 Task: Open Card Data Privacy Review in Board Employee Satisfaction and Retention Programs to Workspace Accelerator Programs and add a team member Softage.1@softage.net, a label Green, a checklist Data Analytics, an attachment from your computer, a color Green and finally, add a card description 'Plan and execute company team-building activity at a bowling alley' and a comment 'This task requires us to be detail-oriented and meticulous, ensuring that we do not miss any important information or details.'. Add a start date 'Jan 04, 2024' with a due date 'Jan 11, 2024'
Action: Mouse moved to (632, 181)
Screenshot: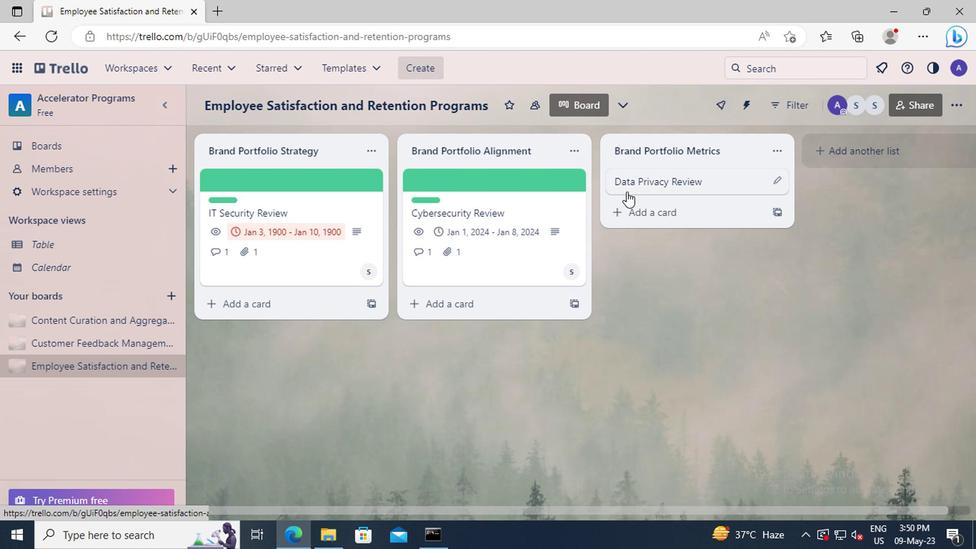 
Action: Mouse pressed left at (632, 181)
Screenshot: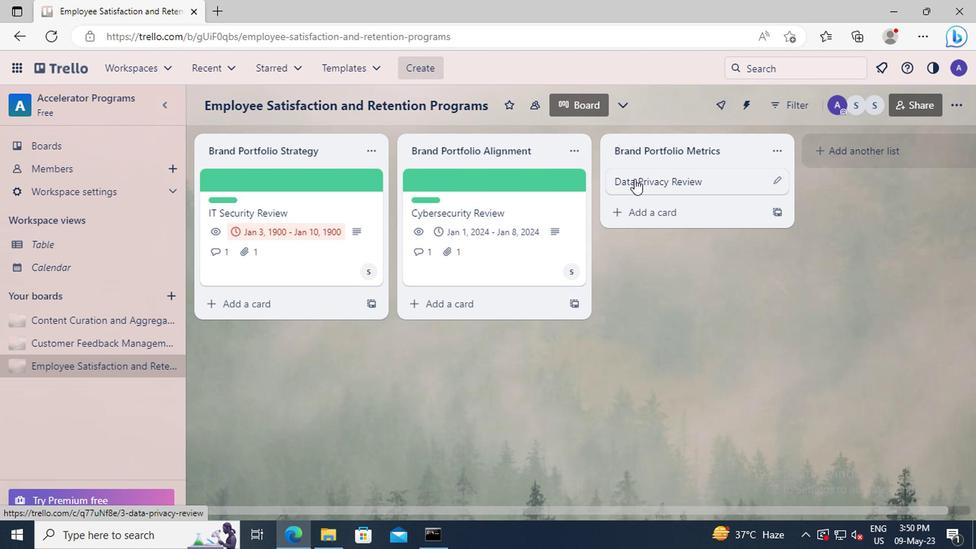 
Action: Mouse moved to (654, 234)
Screenshot: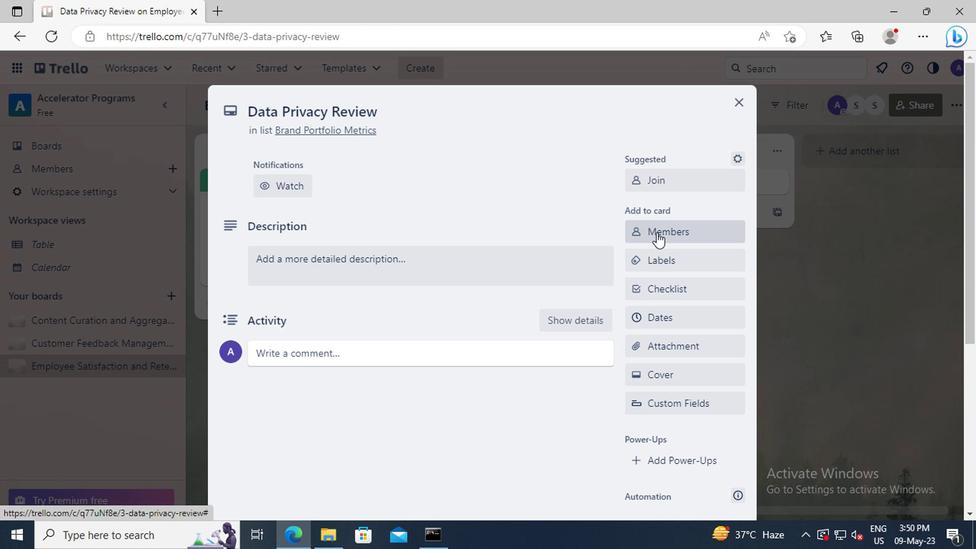 
Action: Mouse pressed left at (654, 234)
Screenshot: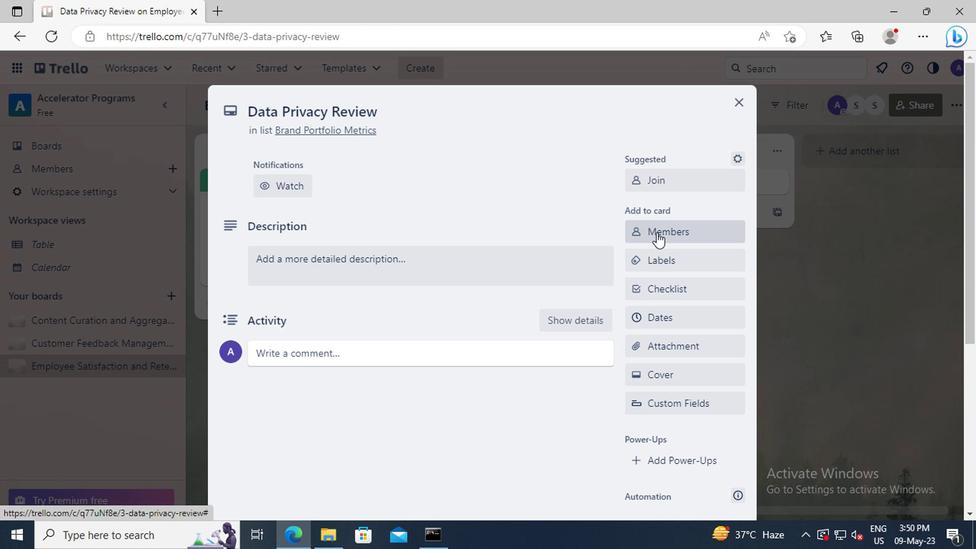 
Action: Key pressed <Key.shift><Key.shift><Key.shift><Key.shift><Key.shift>
Screenshot: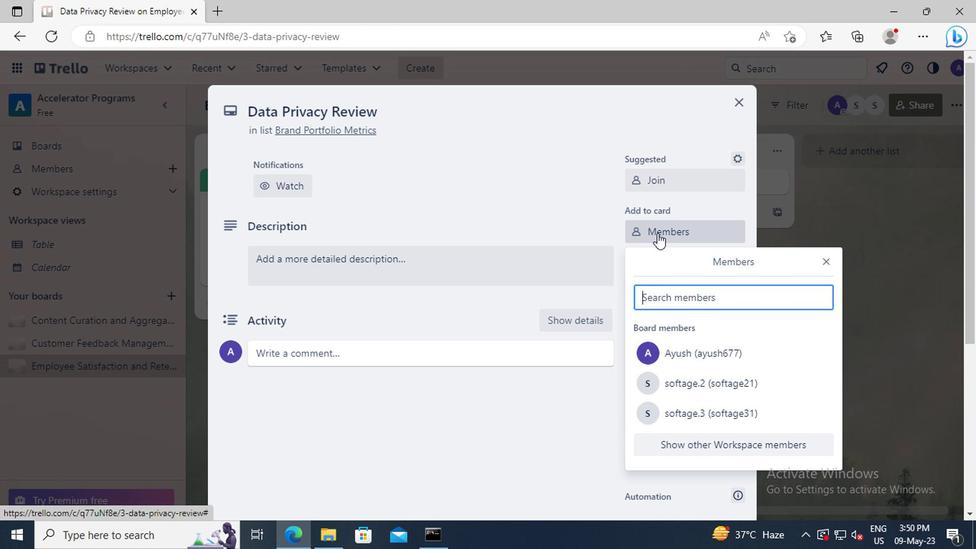 
Action: Mouse moved to (657, 237)
Screenshot: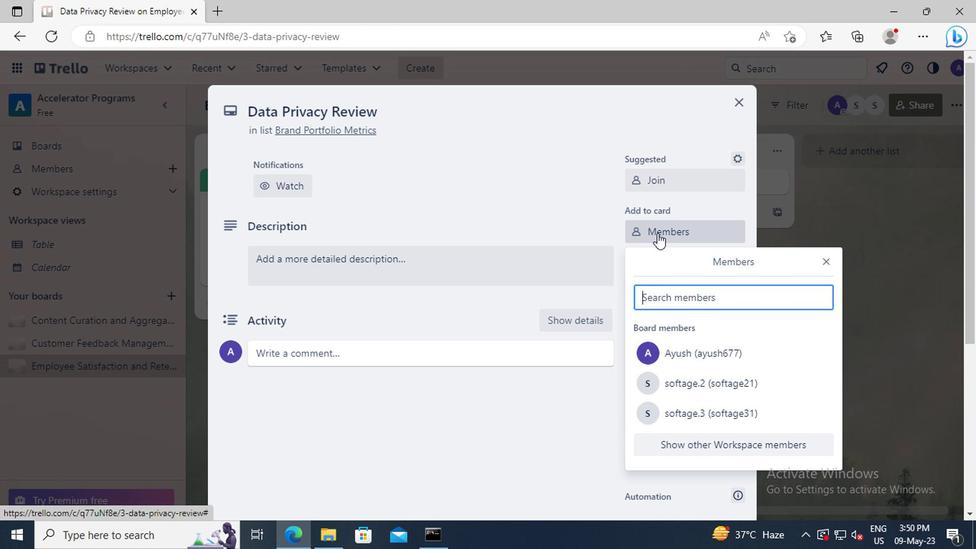 
Action: Key pressed <Key.shift>
Screenshot: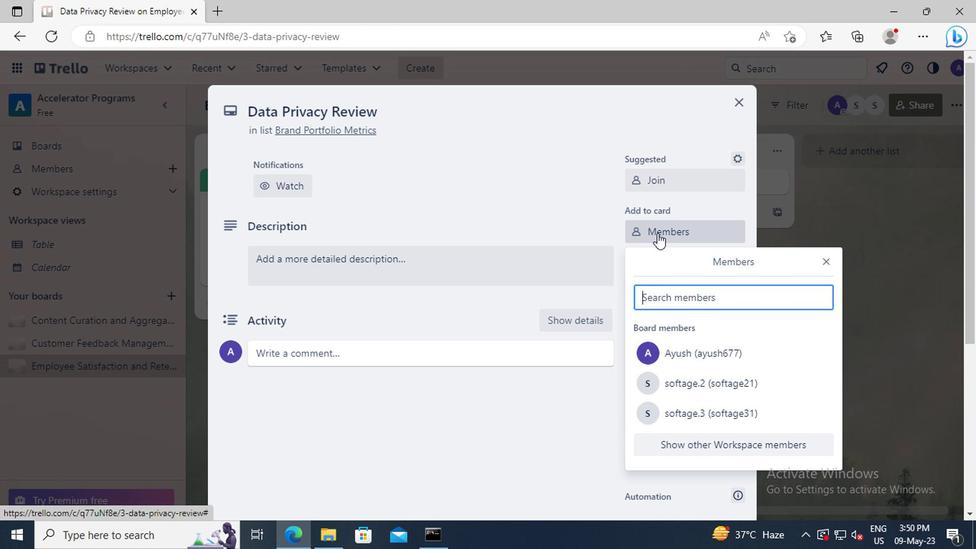 
Action: Mouse moved to (664, 243)
Screenshot: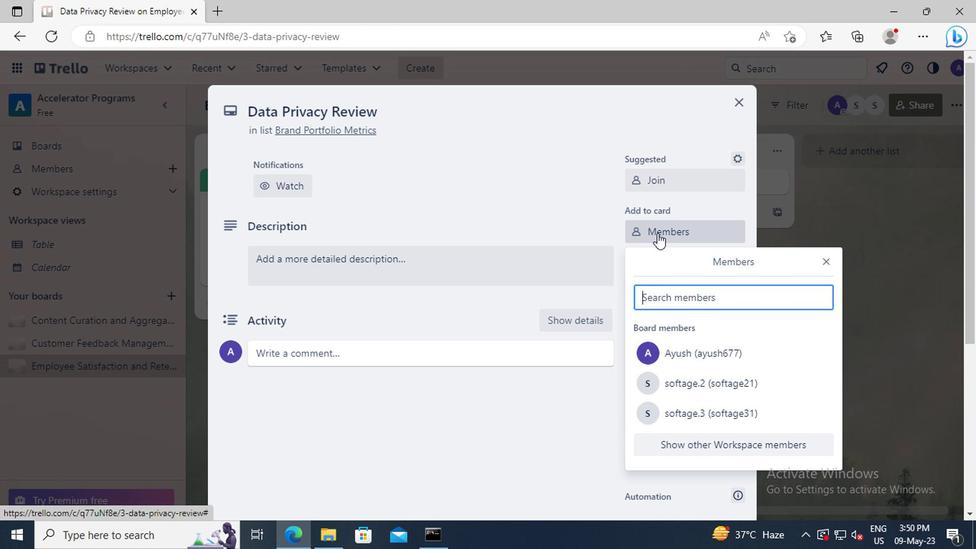 
Action: Key pressed <Key.shift>
Screenshot: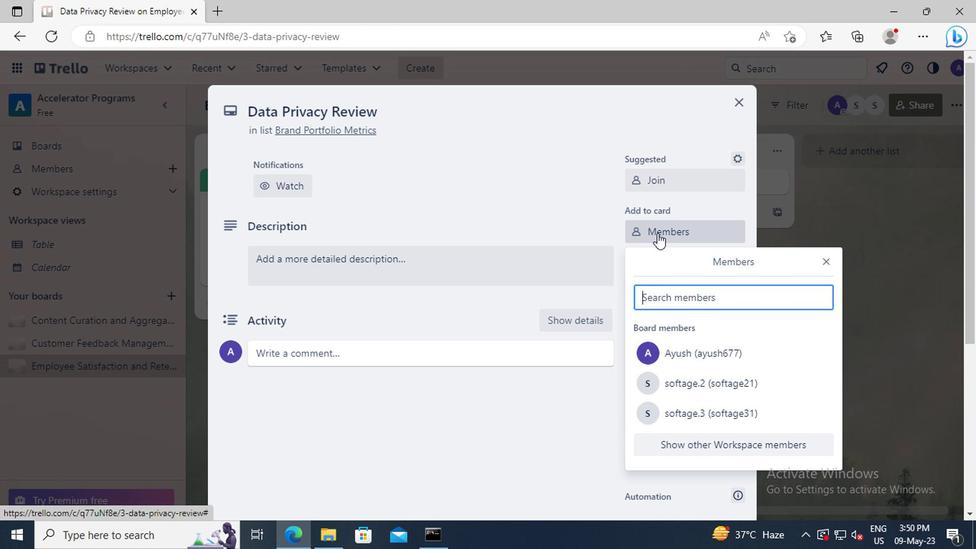 
Action: Mouse moved to (671, 260)
Screenshot: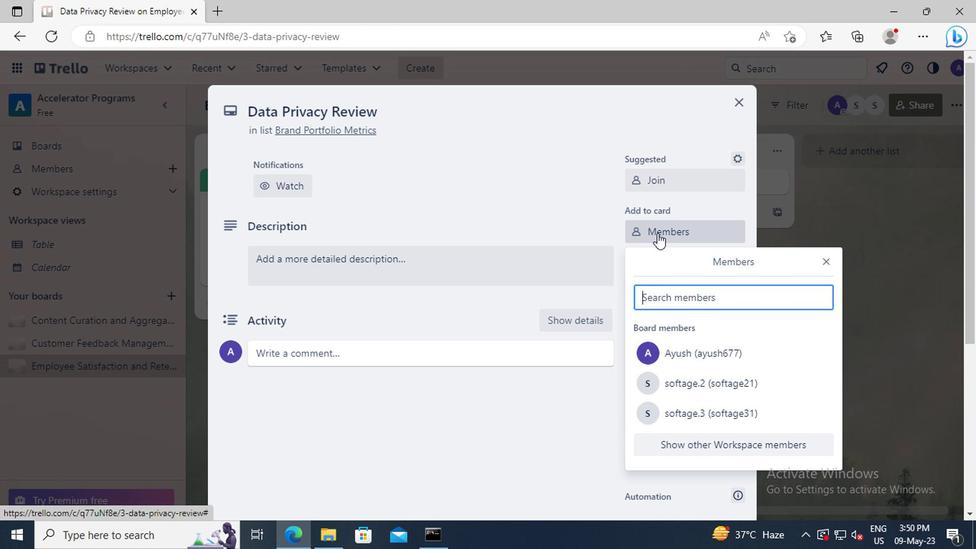 
Action: Key pressed <Key.shift>
Screenshot: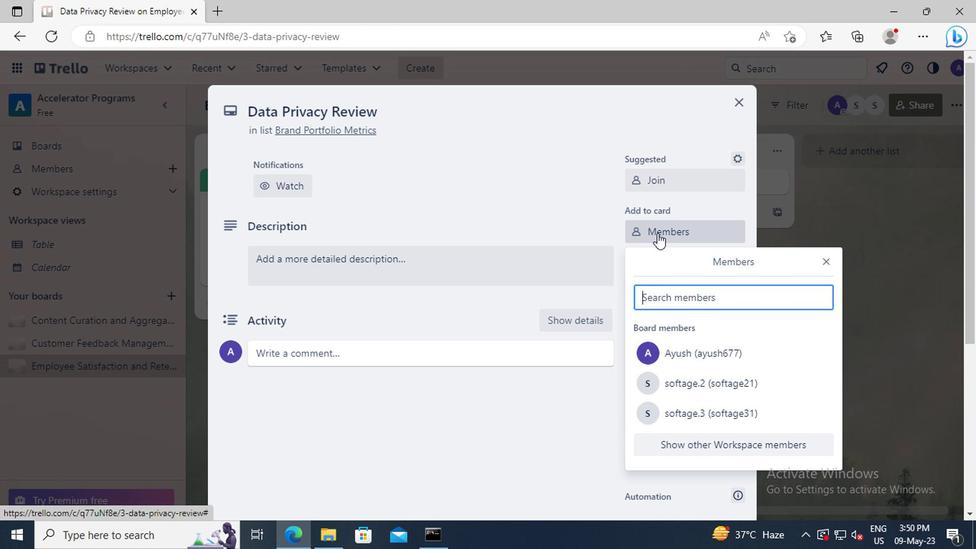 
Action: Mouse moved to (673, 269)
Screenshot: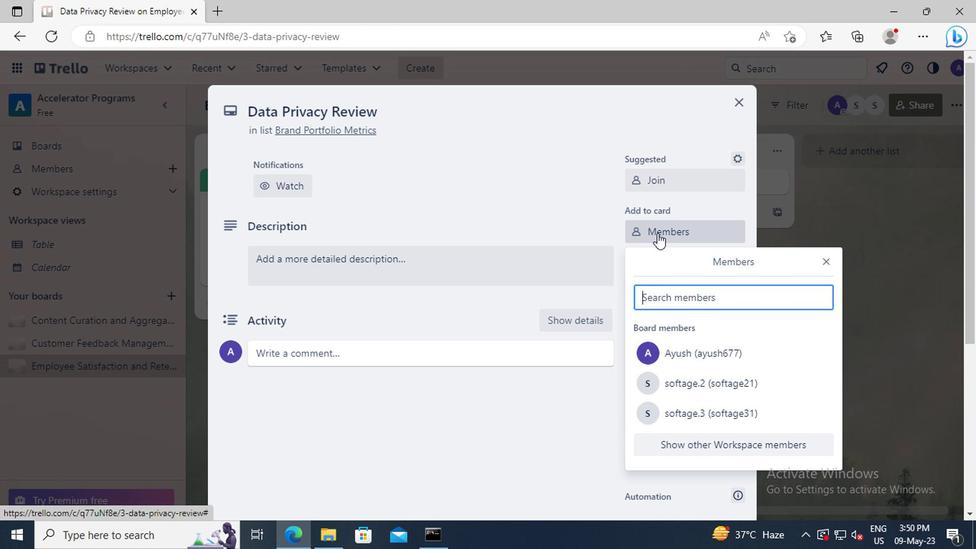 
Action: Key pressed <Key.shift>
Screenshot: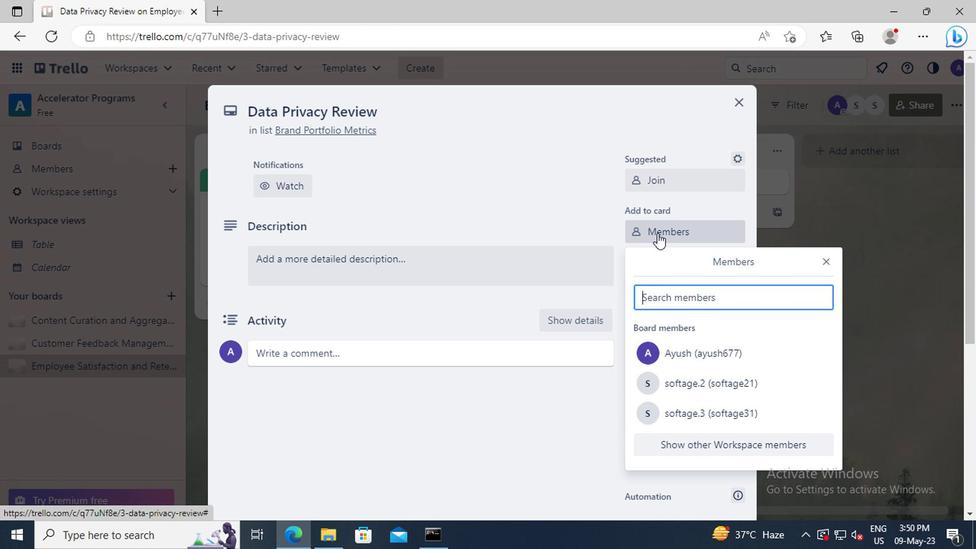 
Action: Mouse moved to (673, 278)
Screenshot: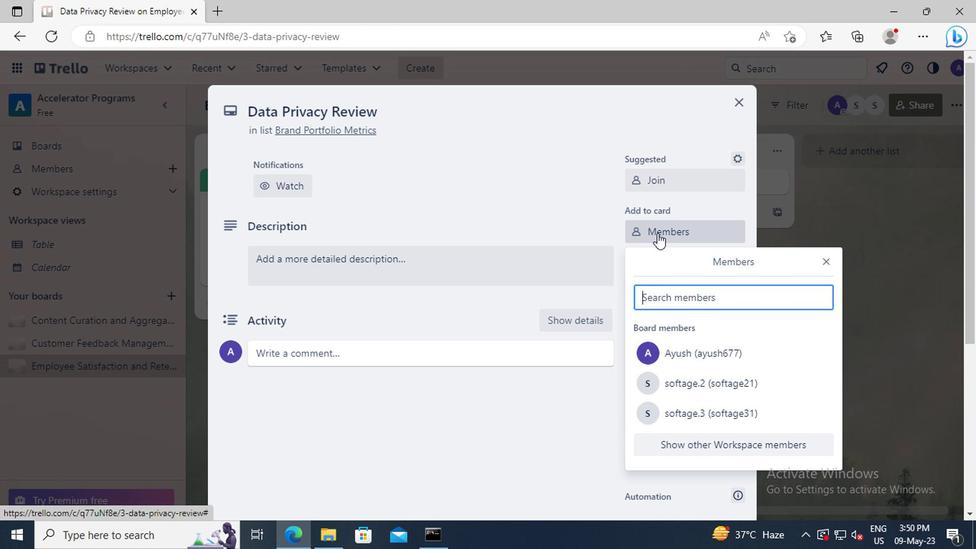 
Action: Key pressed <Key.shift>
Screenshot: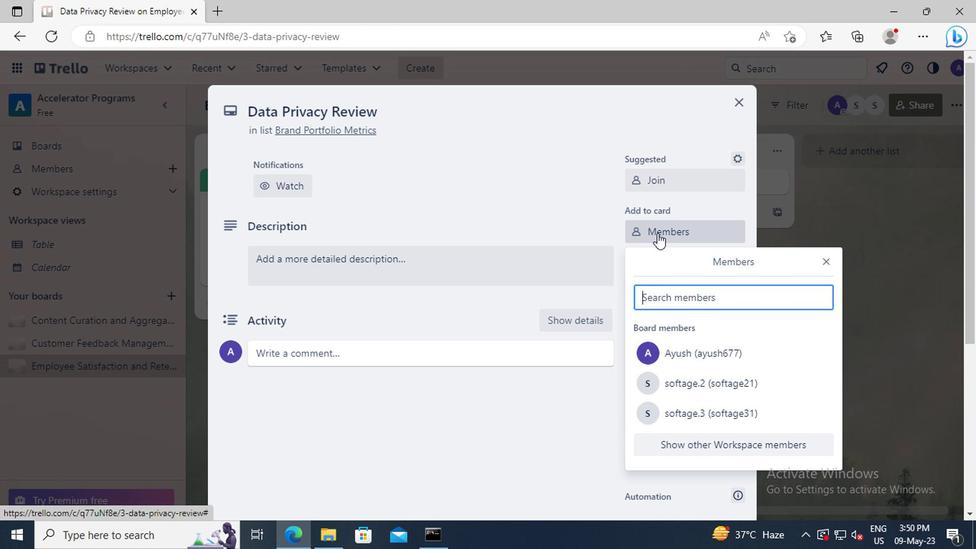 
Action: Mouse moved to (673, 286)
Screenshot: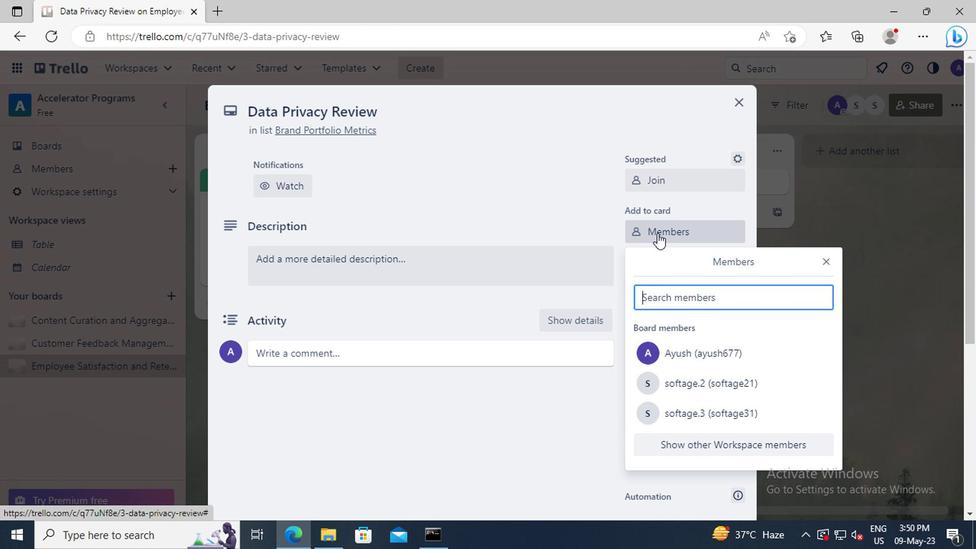 
Action: Key pressed <Key.shift>
Screenshot: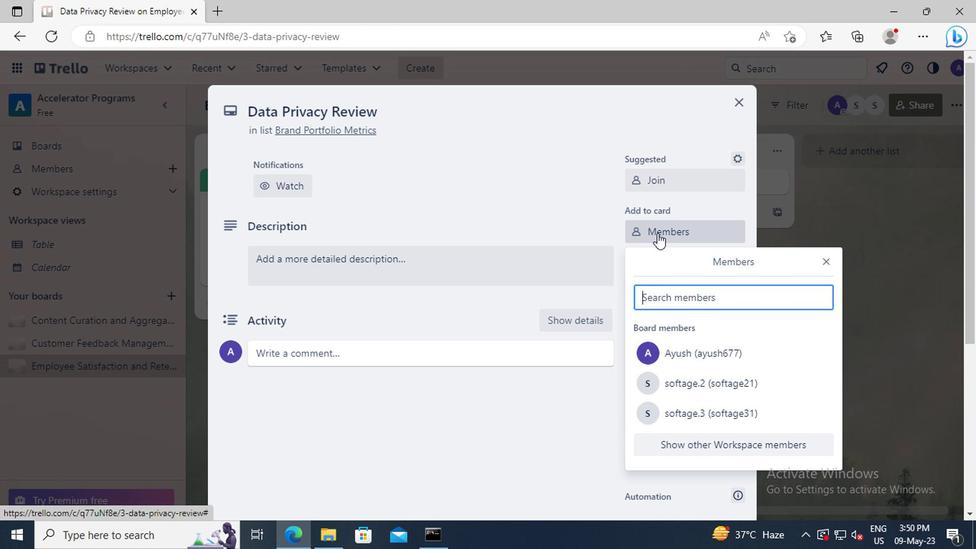 
Action: Mouse moved to (671, 299)
Screenshot: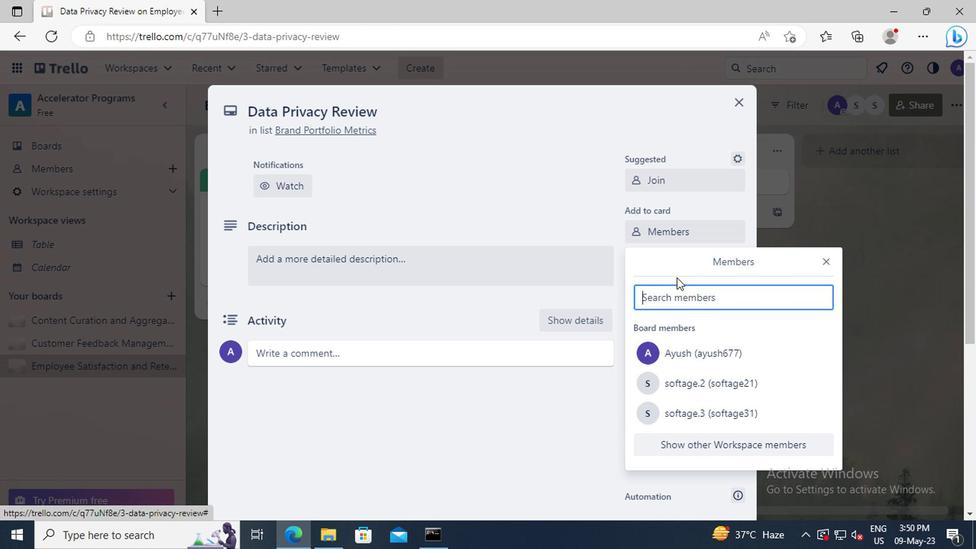 
Action: Mouse pressed left at (671, 299)
Screenshot: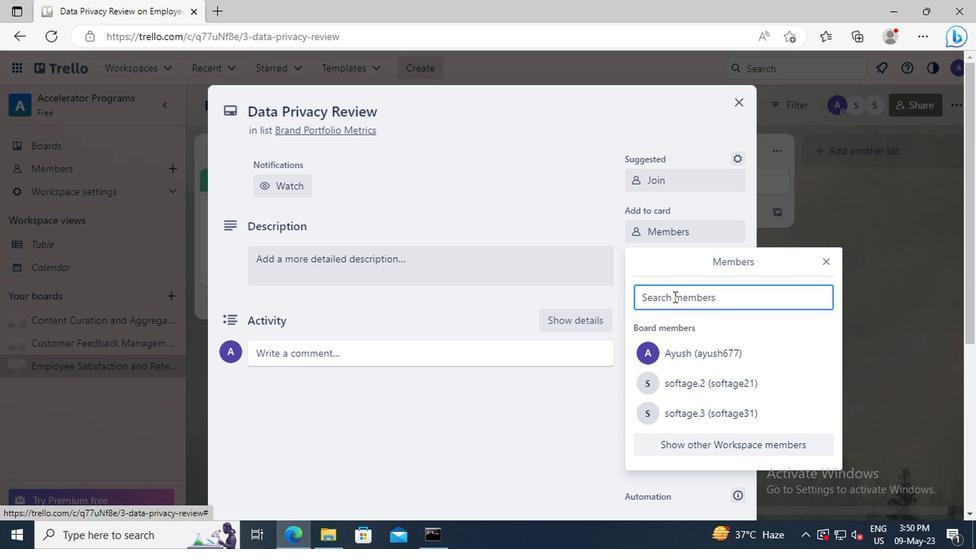 
Action: Mouse moved to (671, 301)
Screenshot: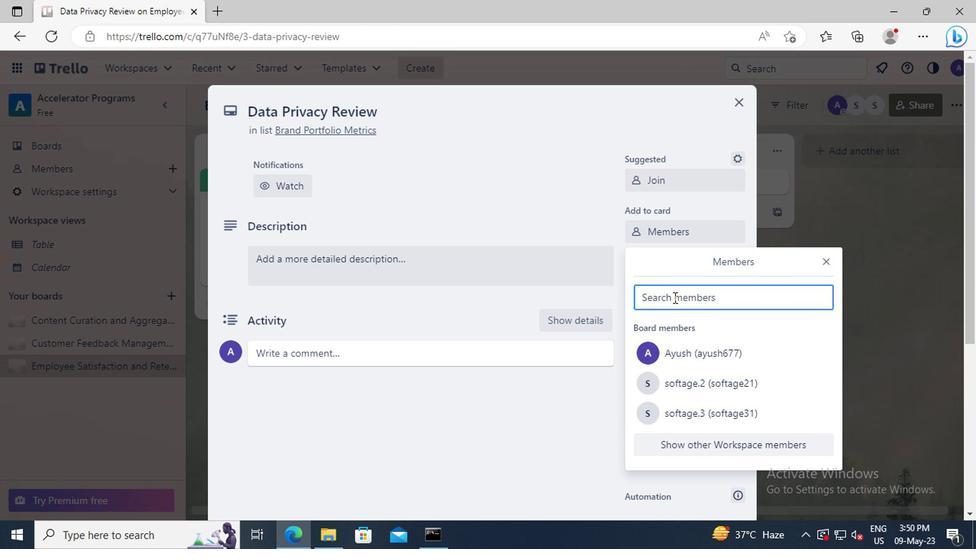 
Action: Key pressed <Key.shift>SOFTAGE.1
Screenshot: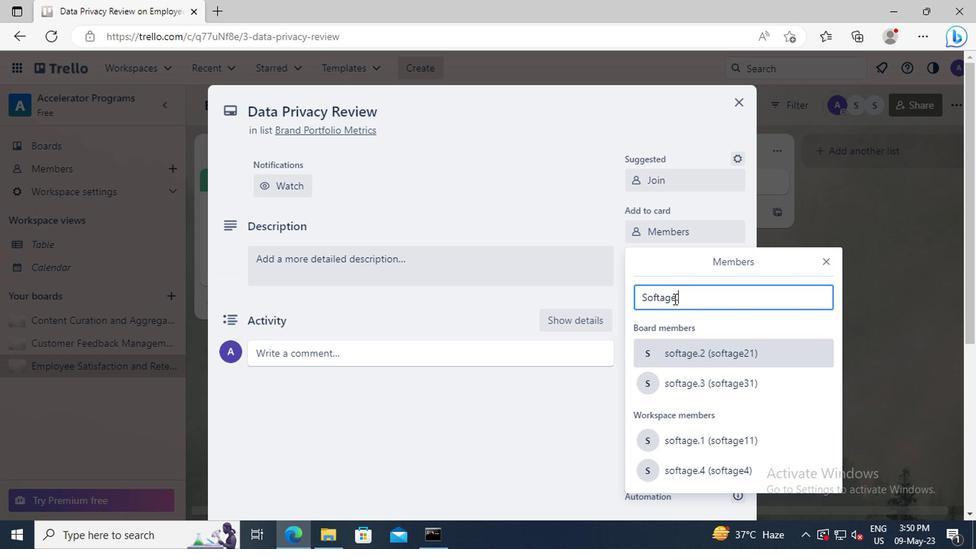 
Action: Mouse moved to (691, 434)
Screenshot: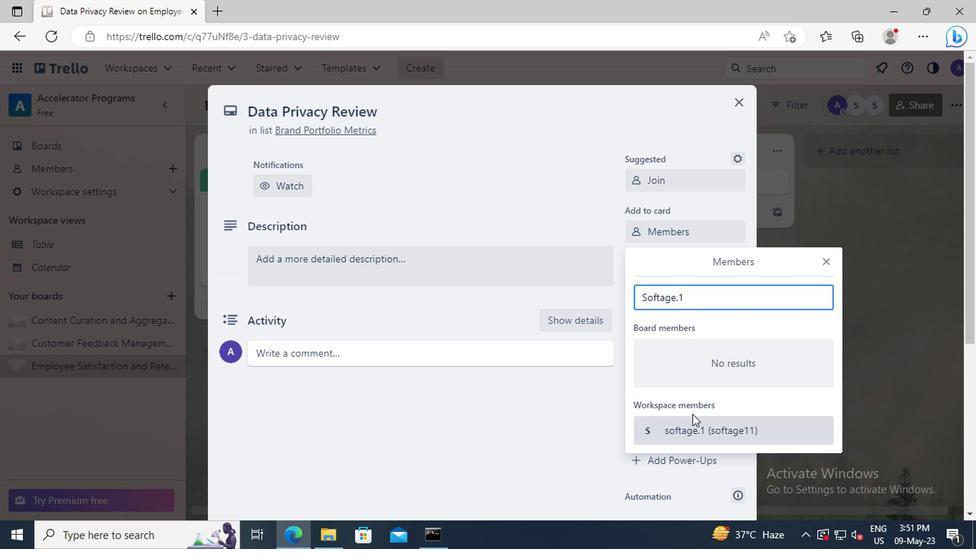 
Action: Mouse pressed left at (691, 434)
Screenshot: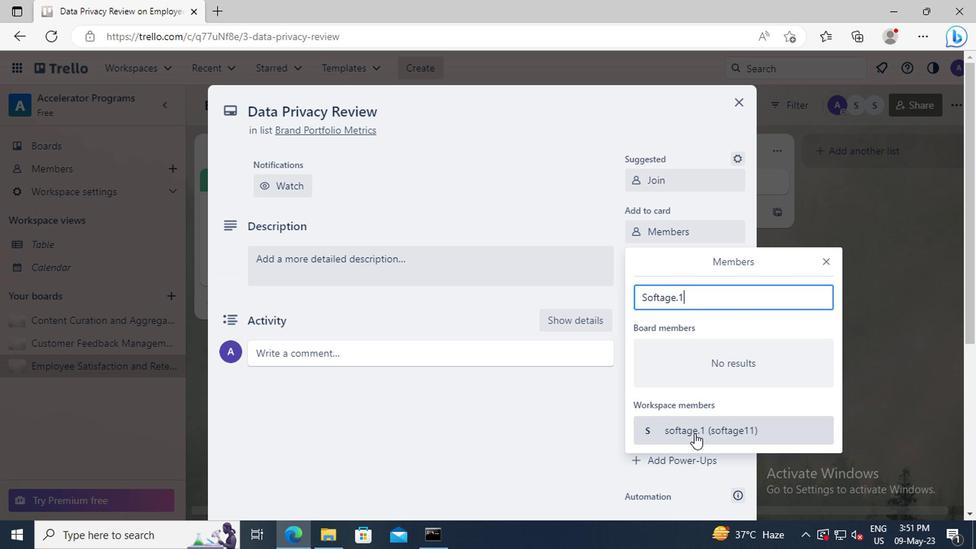 
Action: Mouse moved to (825, 264)
Screenshot: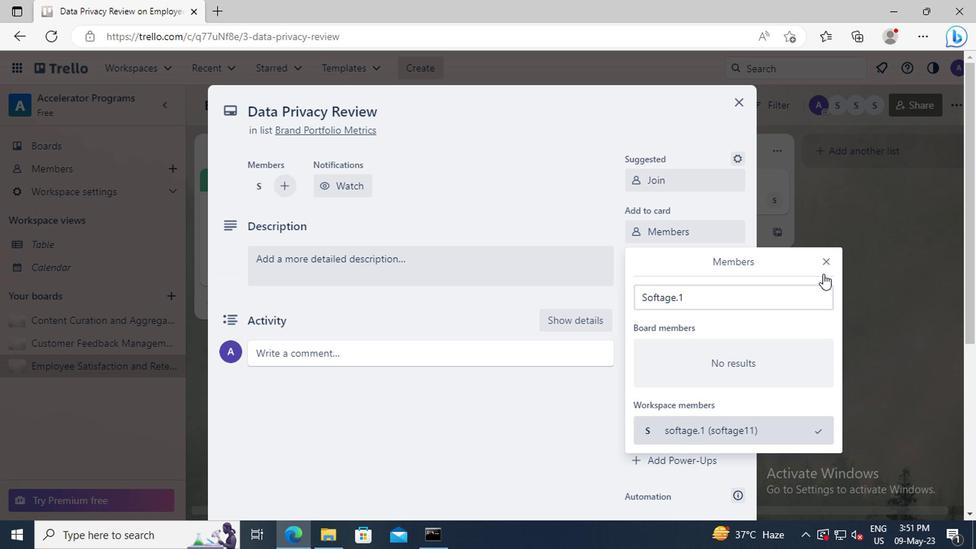 
Action: Mouse pressed left at (825, 264)
Screenshot: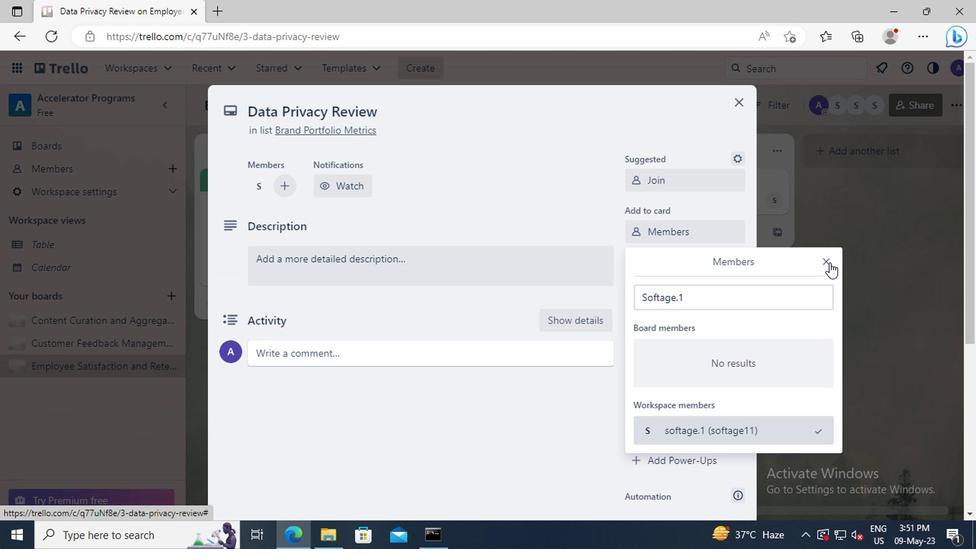 
Action: Mouse moved to (712, 252)
Screenshot: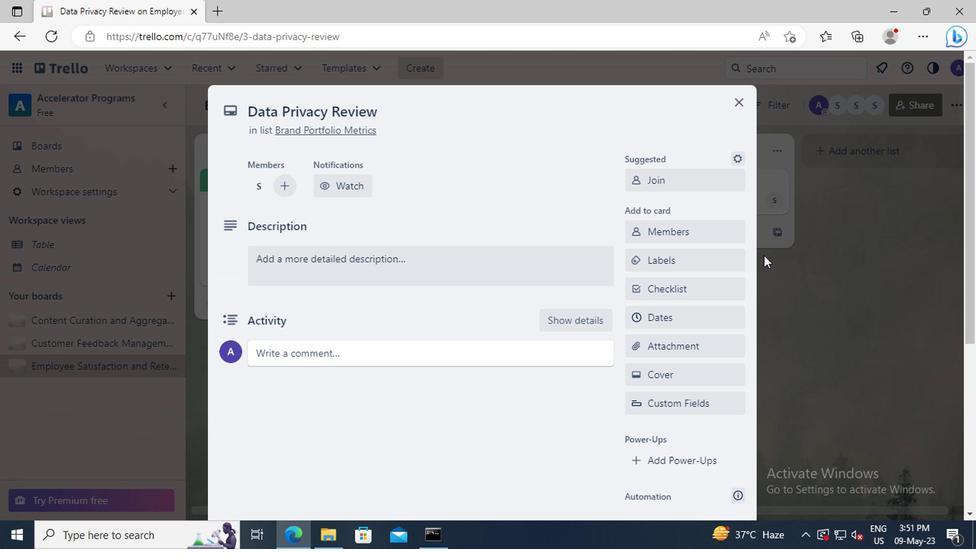 
Action: Mouse pressed left at (712, 252)
Screenshot: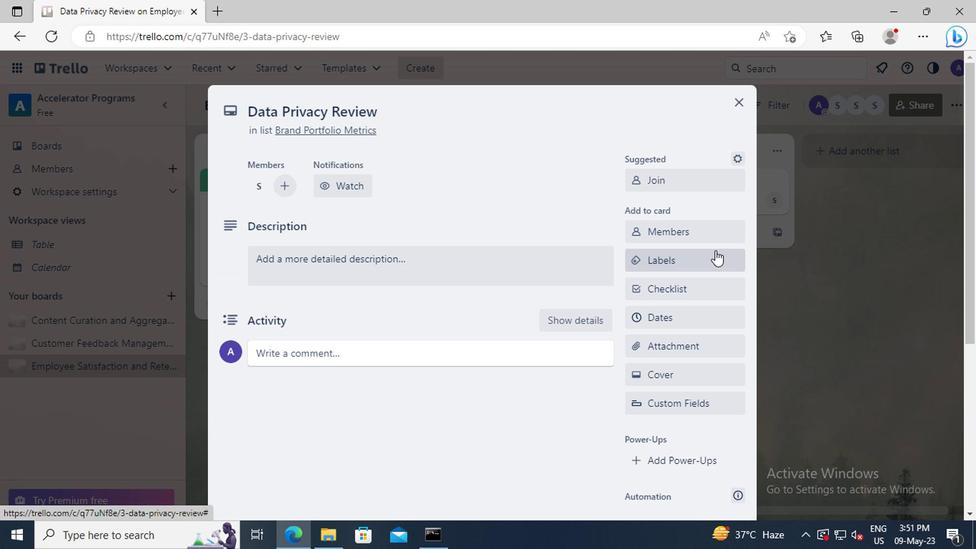 
Action: Mouse moved to (721, 354)
Screenshot: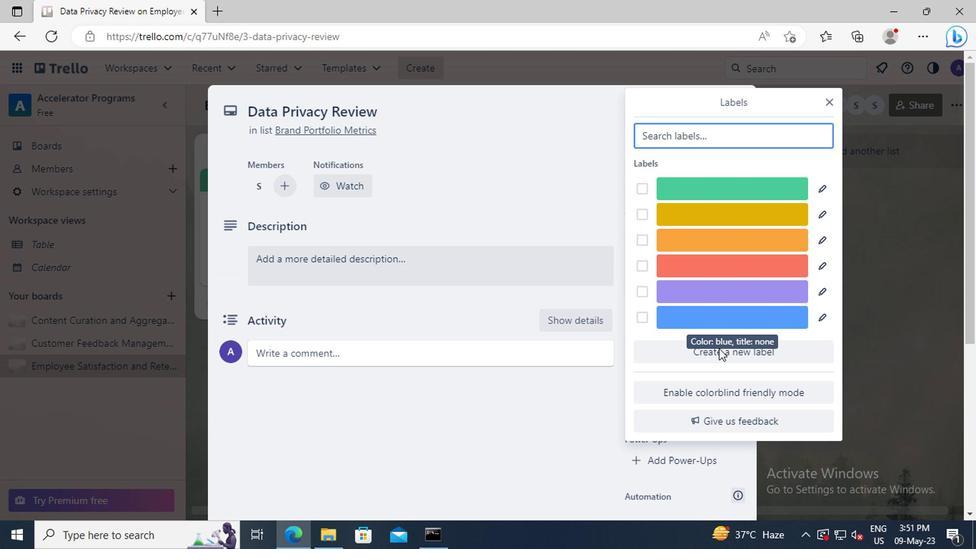 
Action: Mouse pressed left at (721, 354)
Screenshot: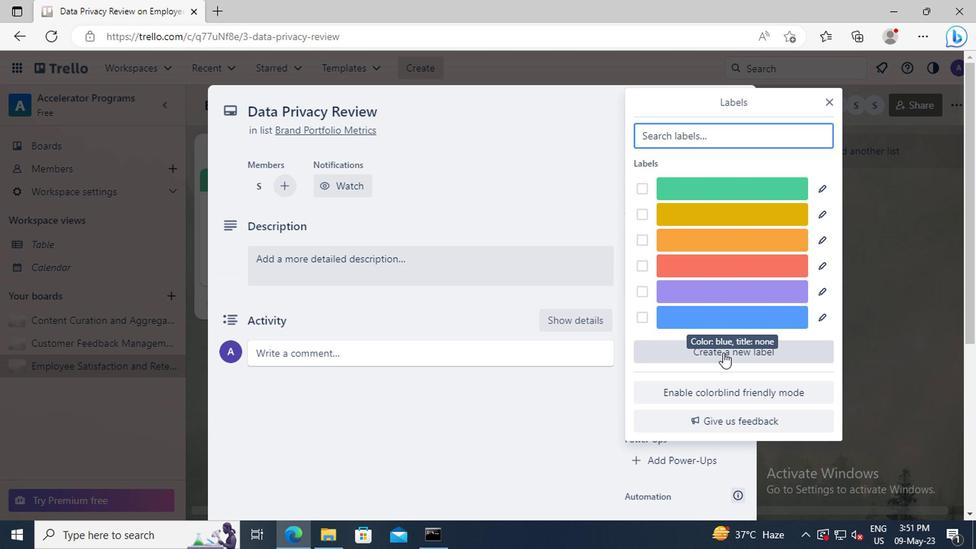 
Action: Mouse moved to (651, 315)
Screenshot: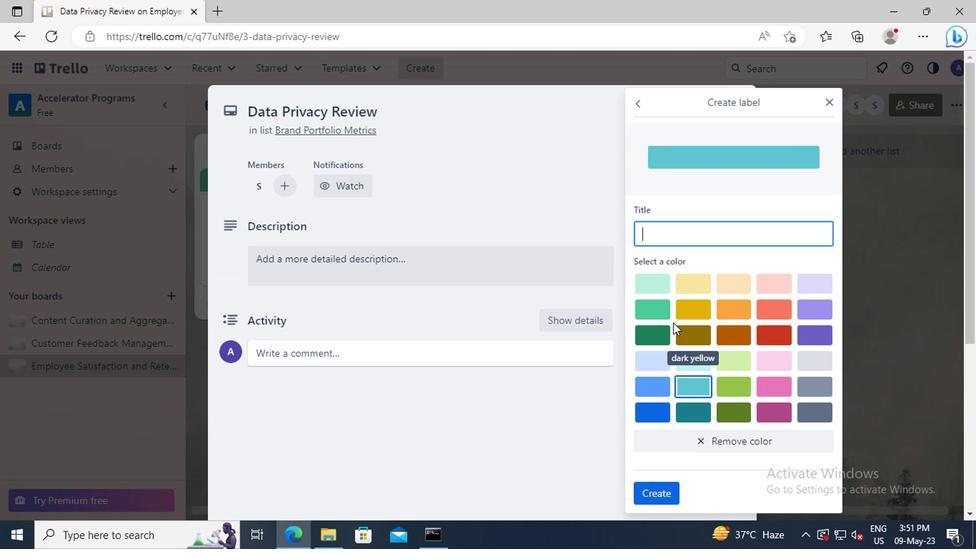 
Action: Mouse pressed left at (651, 315)
Screenshot: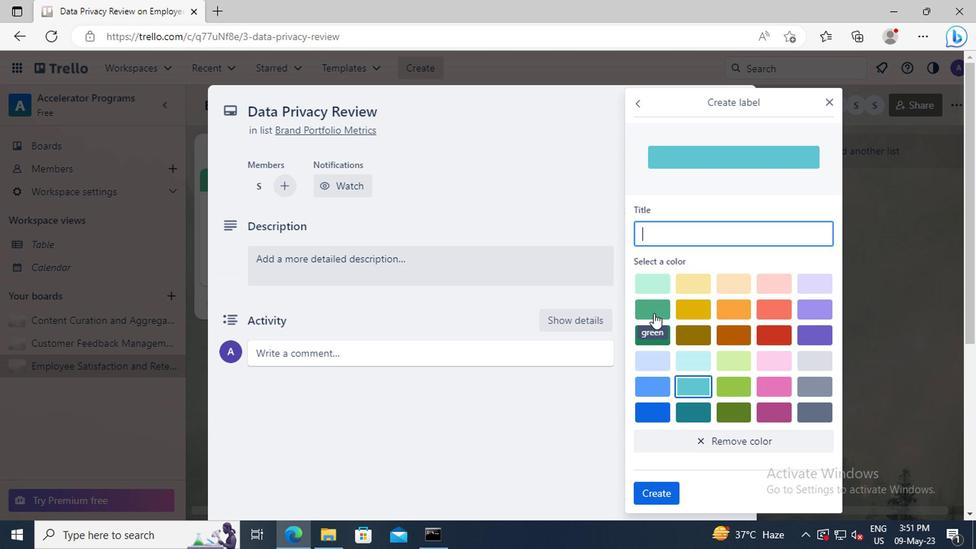 
Action: Mouse moved to (663, 499)
Screenshot: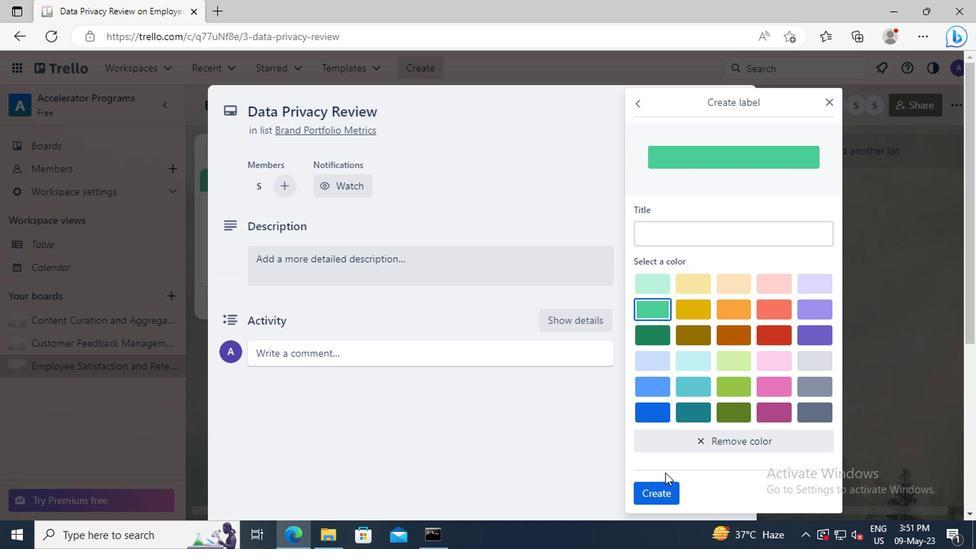 
Action: Mouse pressed left at (663, 499)
Screenshot: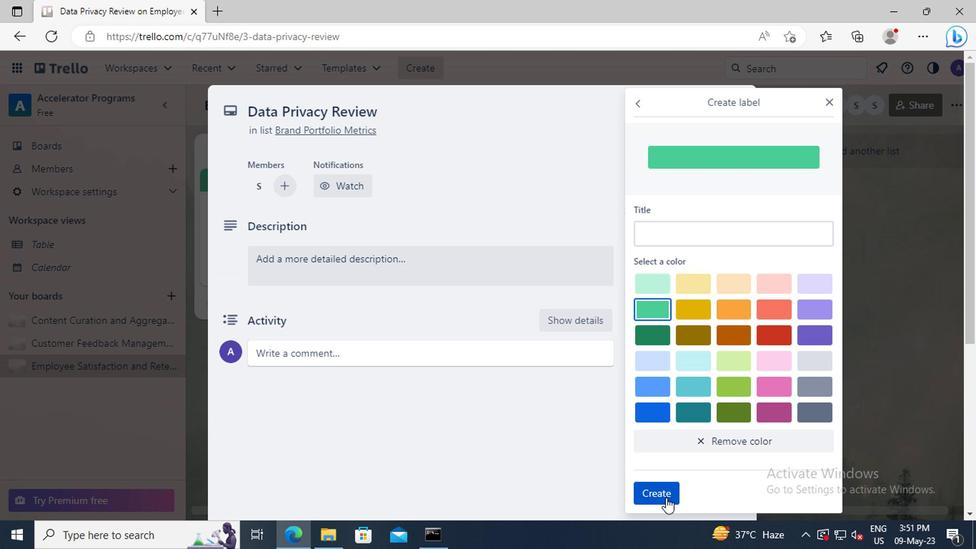 
Action: Mouse moved to (825, 103)
Screenshot: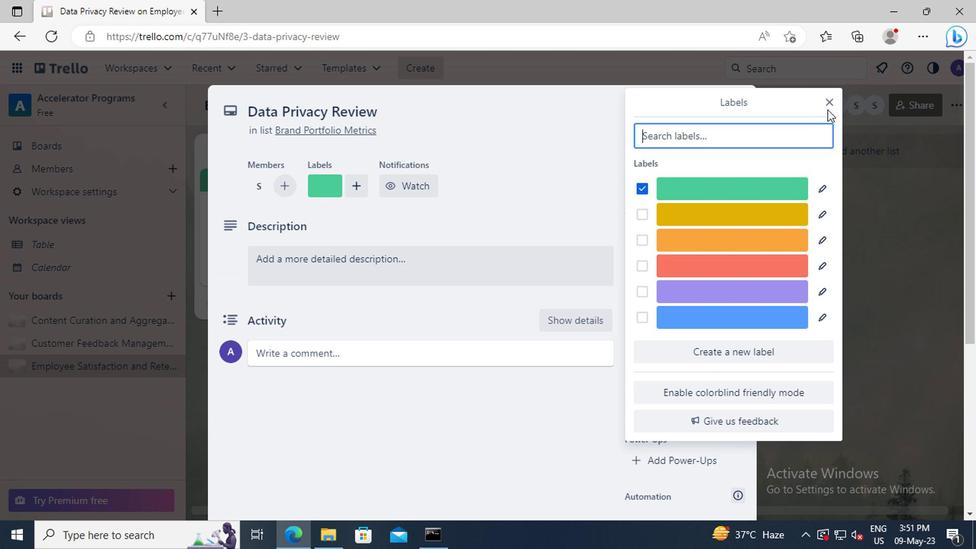
Action: Mouse pressed left at (825, 103)
Screenshot: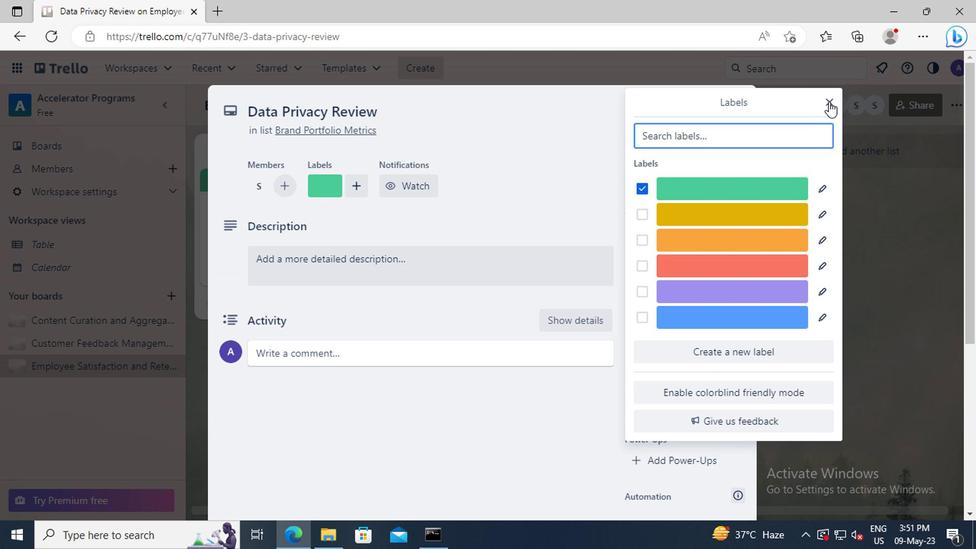 
Action: Mouse moved to (706, 290)
Screenshot: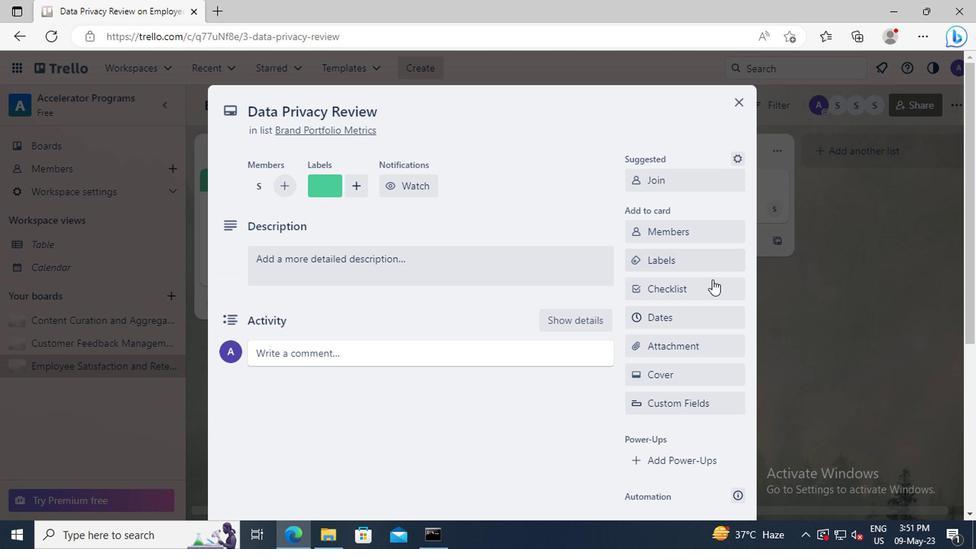
Action: Mouse pressed left at (706, 290)
Screenshot: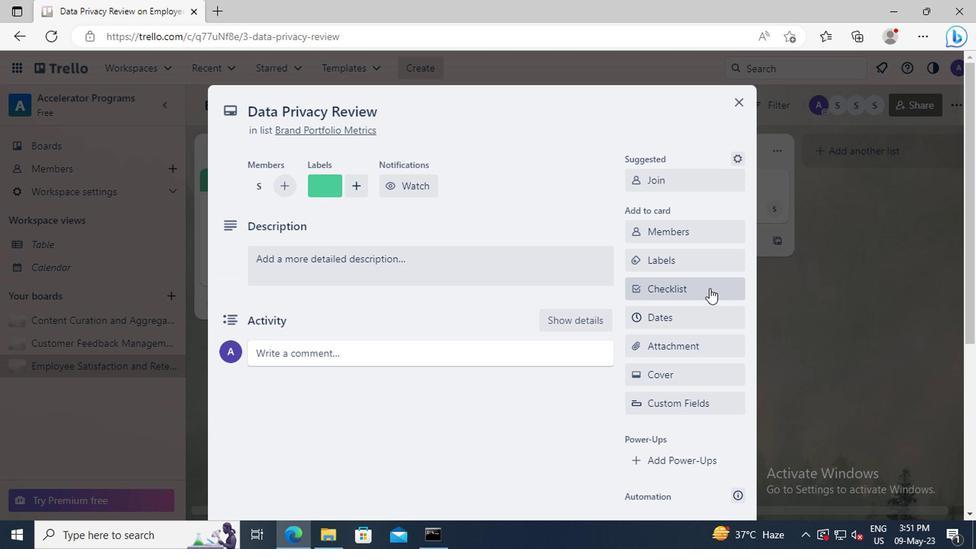 
Action: Key pressed <Key.shift>DATA<Key.space><Key.shift>ANALYTICS
Screenshot: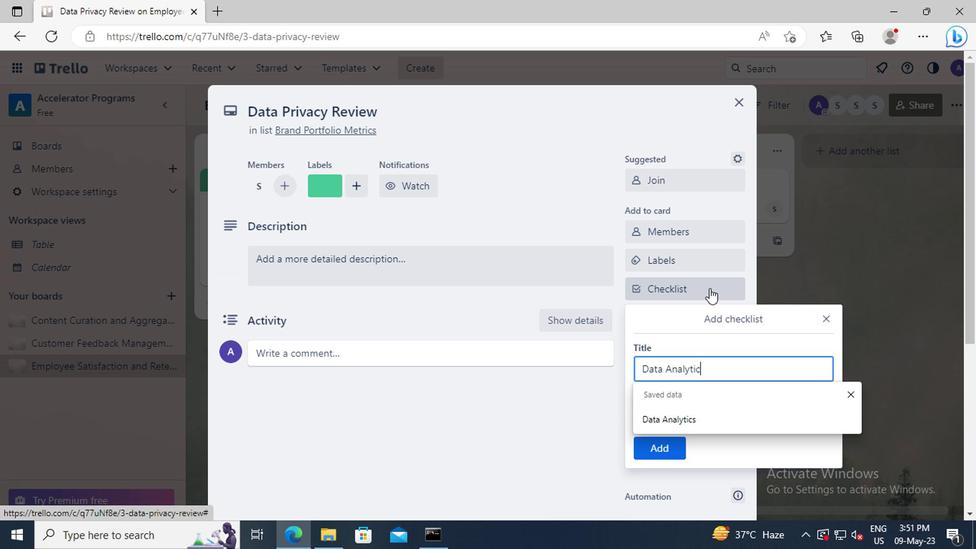 
Action: Mouse moved to (665, 441)
Screenshot: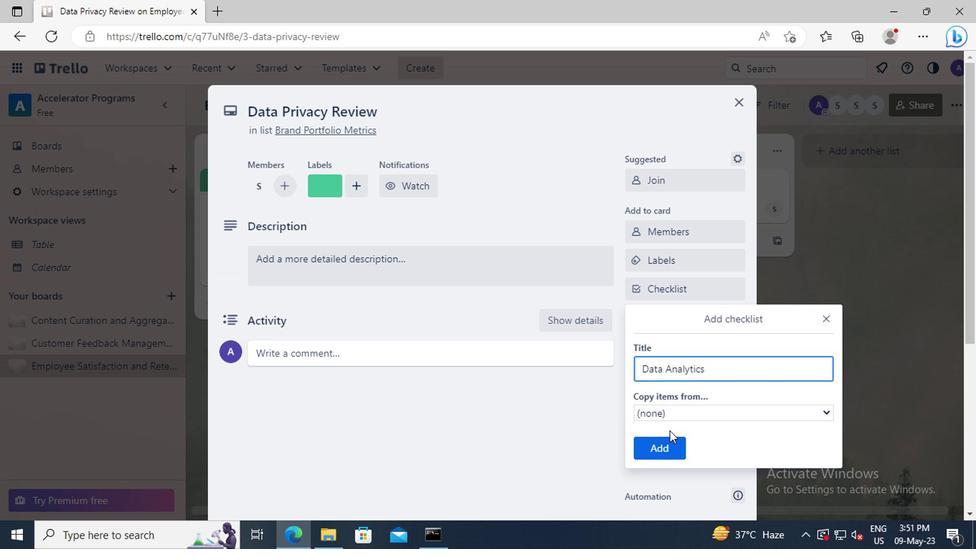 
Action: Mouse pressed left at (665, 441)
Screenshot: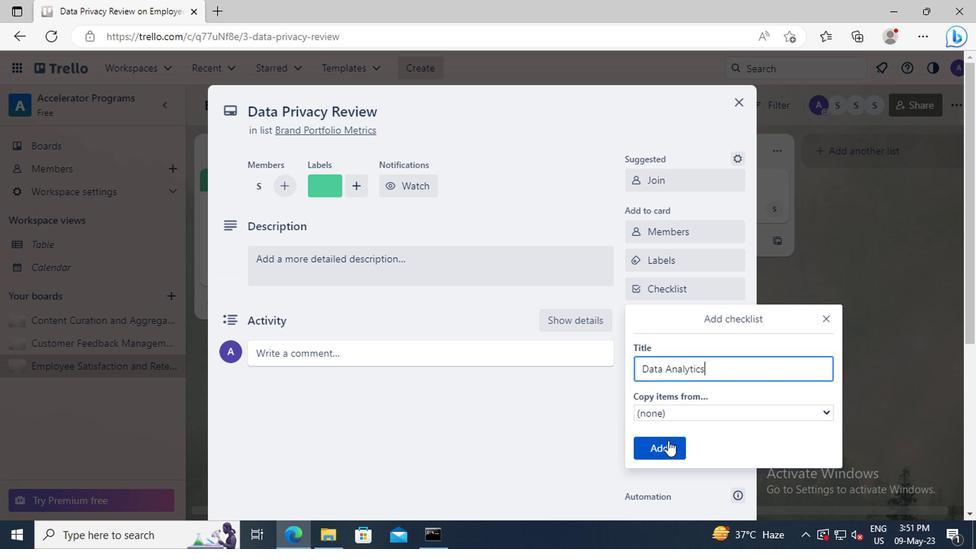 
Action: Mouse moved to (664, 353)
Screenshot: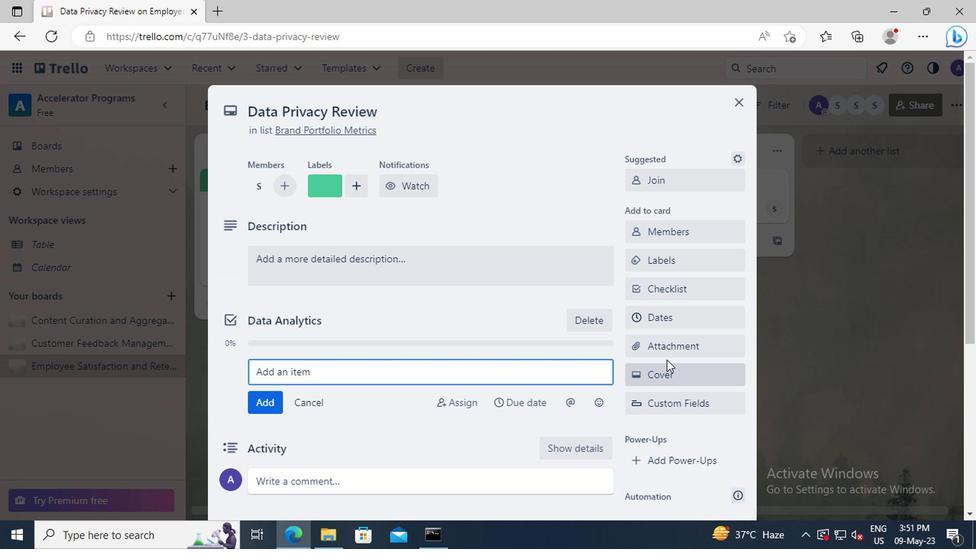 
Action: Mouse pressed left at (664, 353)
Screenshot: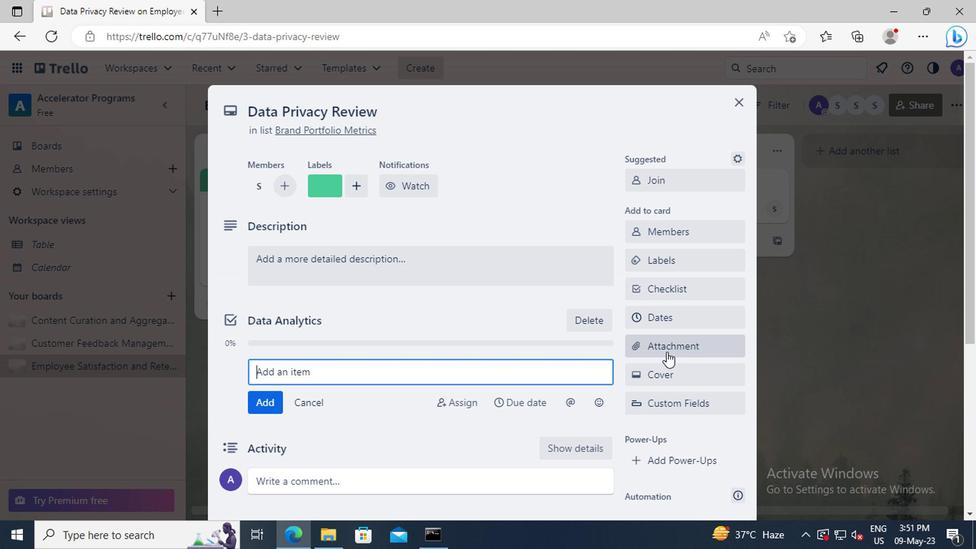 
Action: Mouse moved to (676, 138)
Screenshot: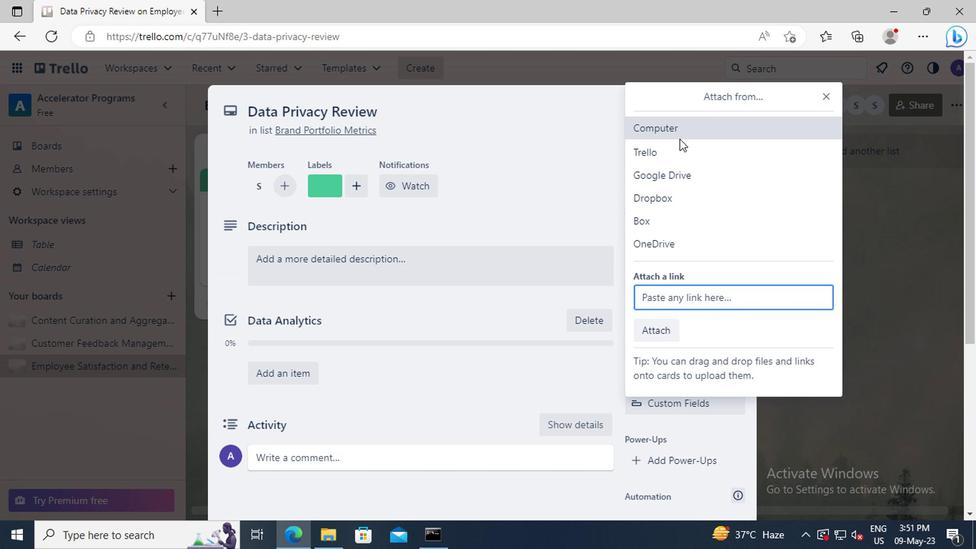
Action: Mouse pressed left at (676, 138)
Screenshot: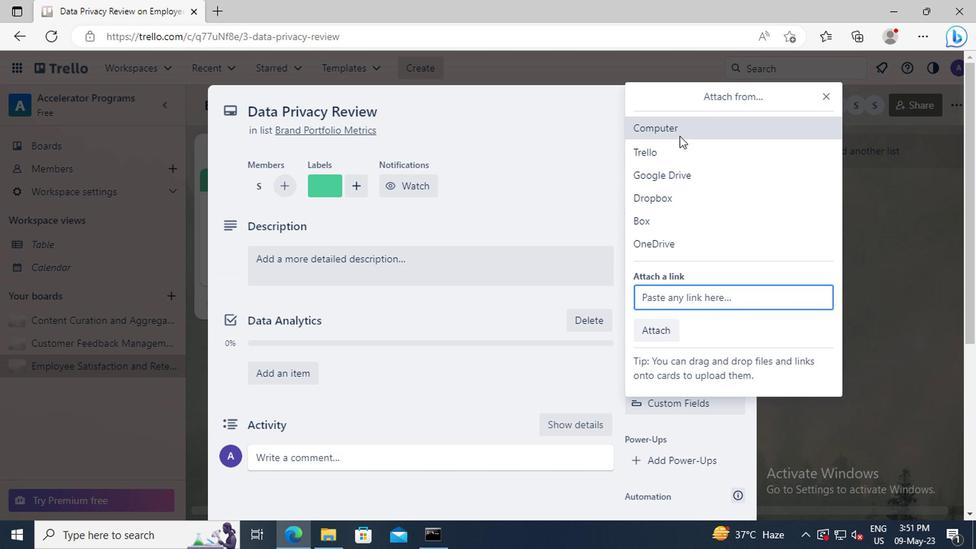 
Action: Mouse moved to (374, 129)
Screenshot: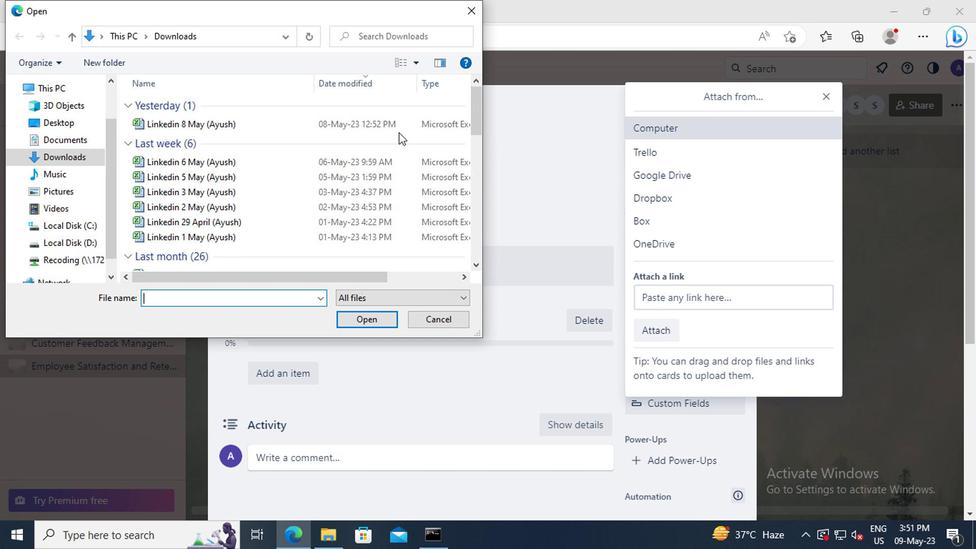 
Action: Mouse pressed left at (374, 129)
Screenshot: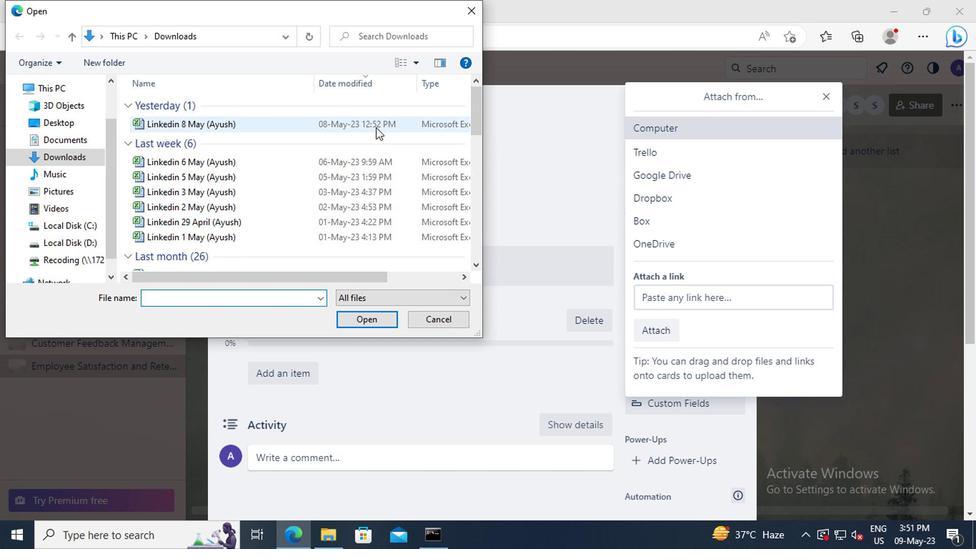 
Action: Mouse moved to (366, 317)
Screenshot: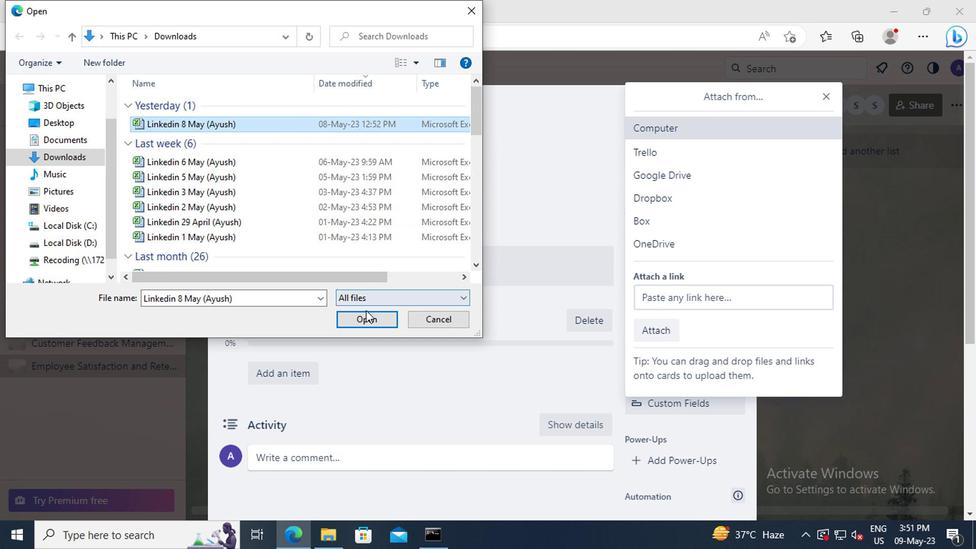 
Action: Mouse pressed left at (366, 317)
Screenshot: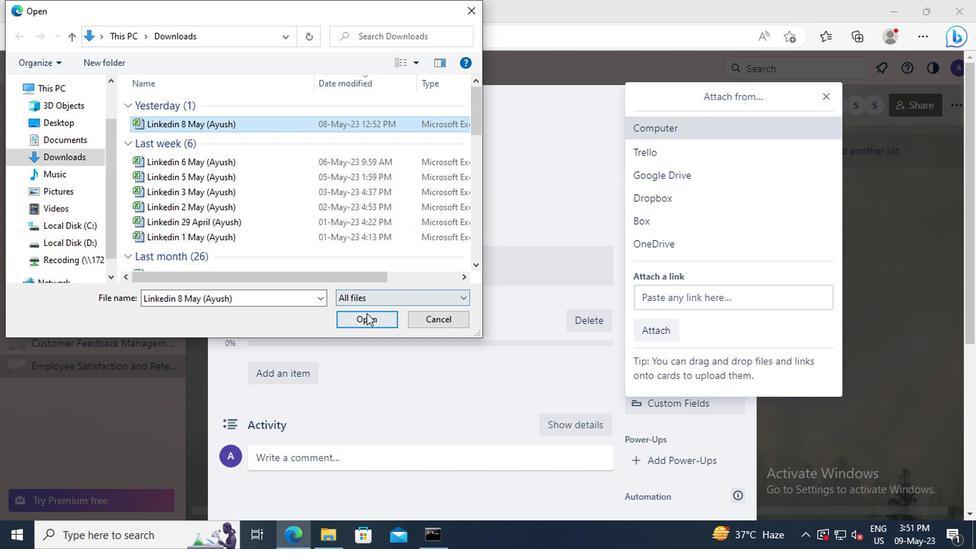 
Action: Mouse moved to (644, 372)
Screenshot: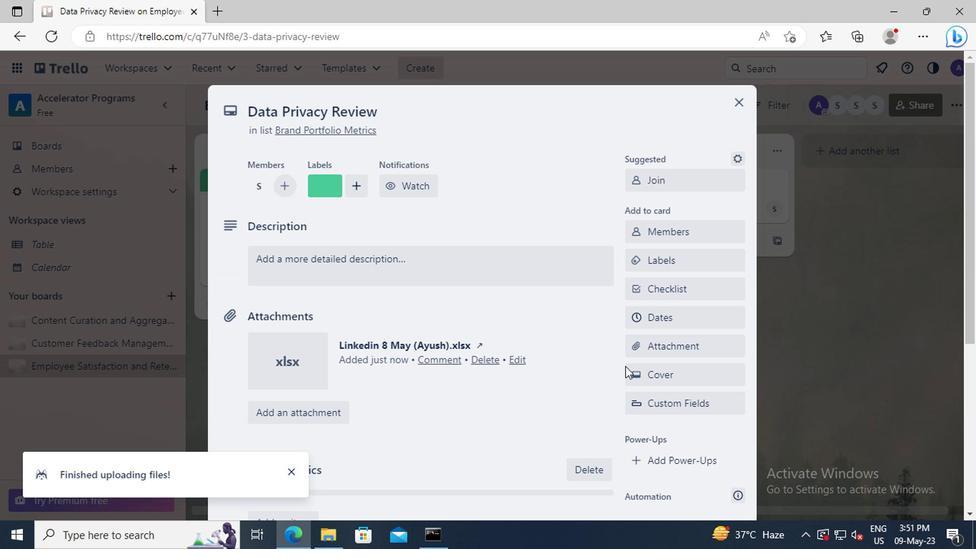 
Action: Mouse pressed left at (644, 372)
Screenshot: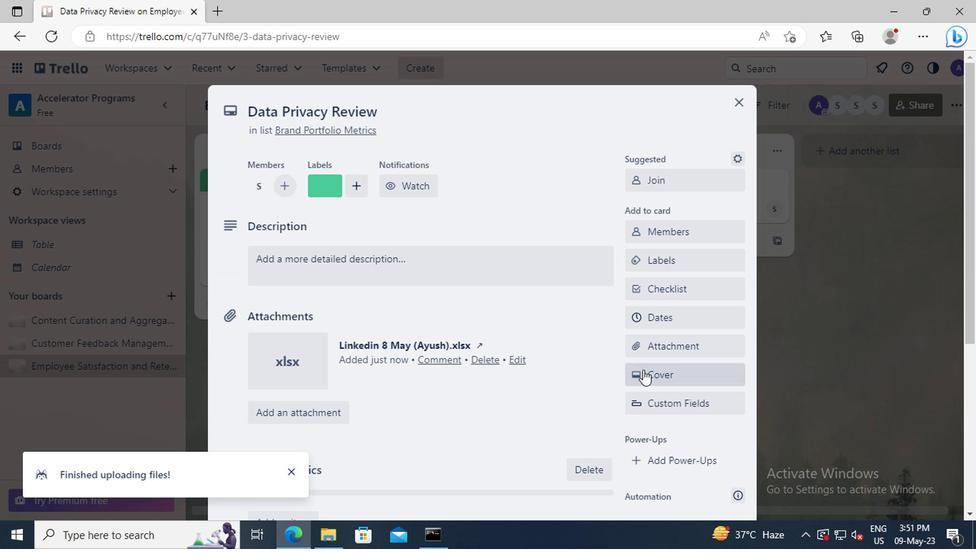 
Action: Mouse moved to (661, 243)
Screenshot: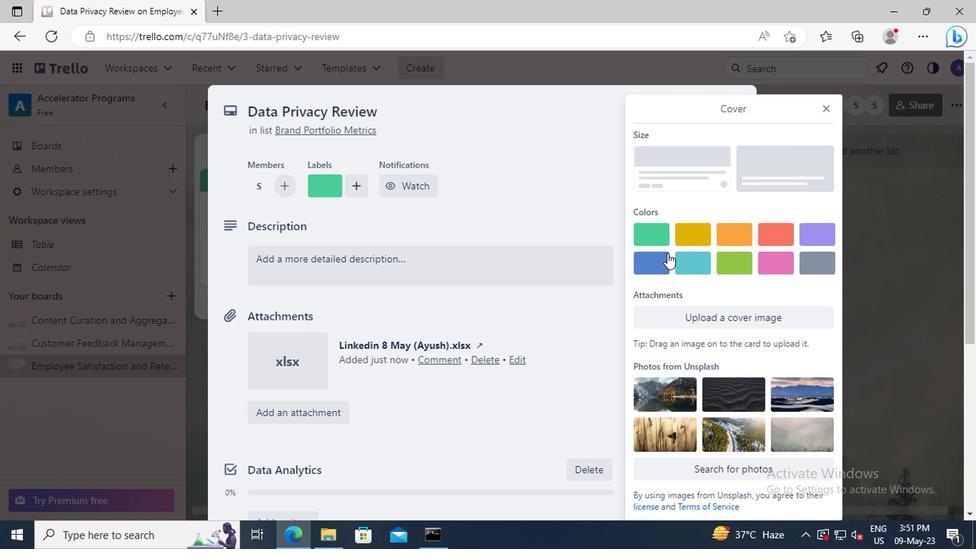 
Action: Mouse pressed left at (661, 243)
Screenshot: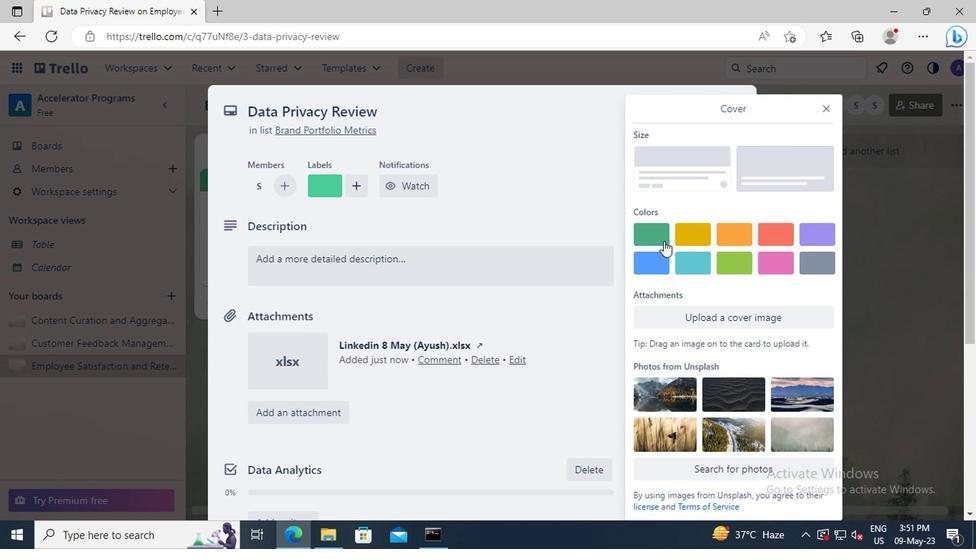 
Action: Mouse moved to (821, 100)
Screenshot: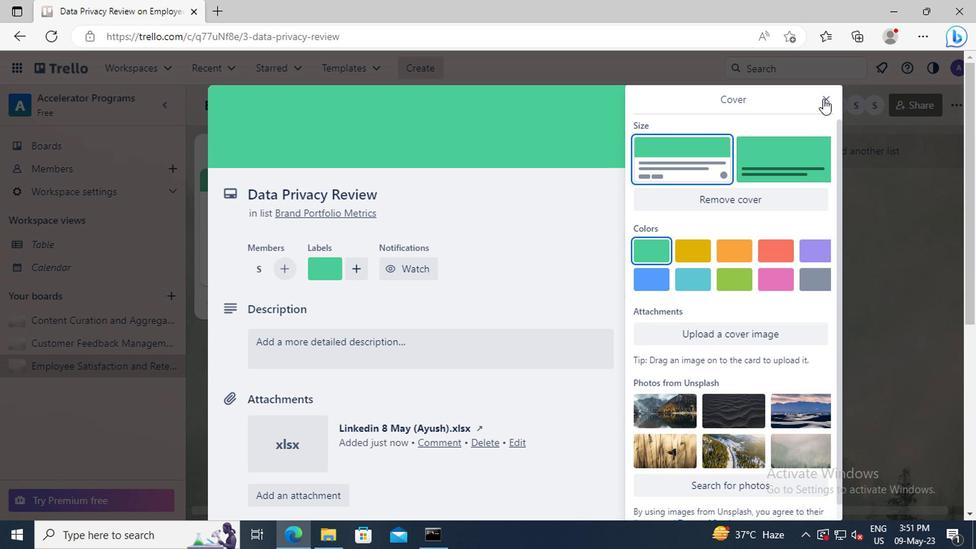 
Action: Mouse pressed left at (821, 100)
Screenshot: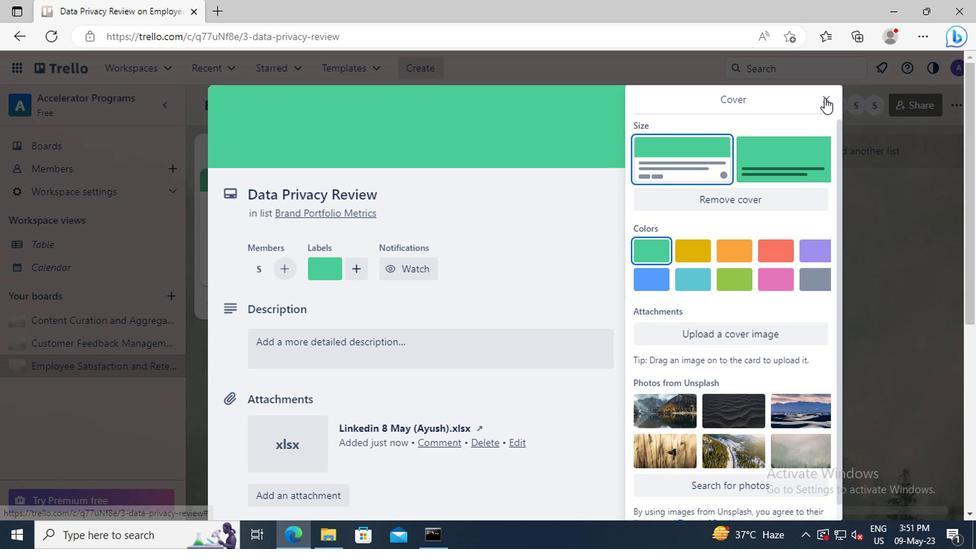 
Action: Mouse moved to (394, 354)
Screenshot: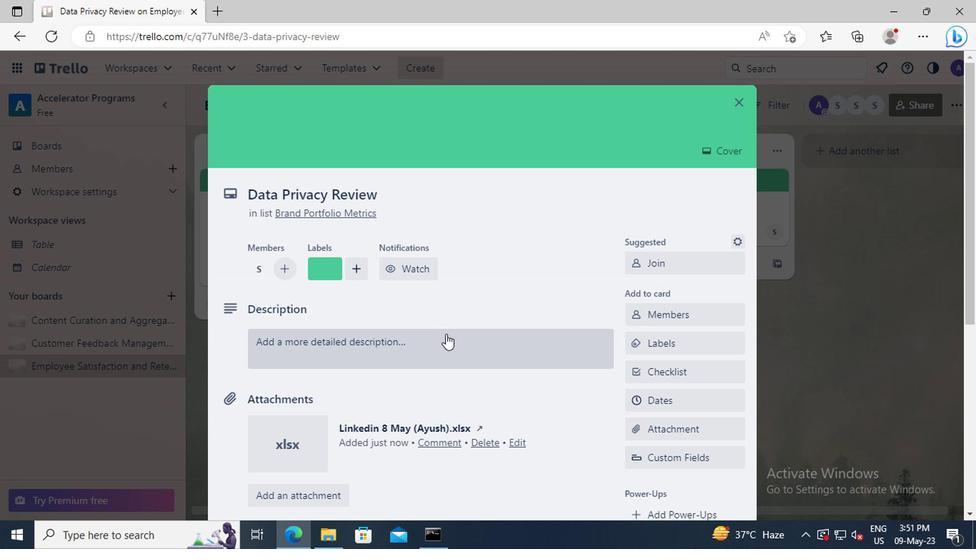 
Action: Mouse pressed left at (394, 354)
Screenshot: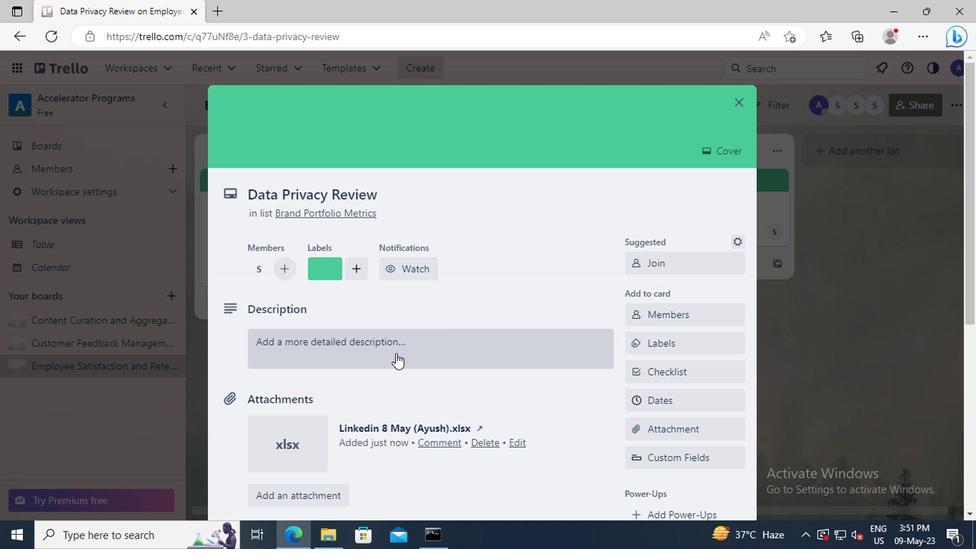 
Action: Key pressed <Key.shift>PLAN<Key.space>AND<Key.space>EXECUTE<Key.space>COMPANY<Key.space>TEAM-BUILDING<Key.space>ACTIVITY<Key.space>AT<Key.space>A<Key.space>BOWLING<Key.space>ALLEY
Screenshot: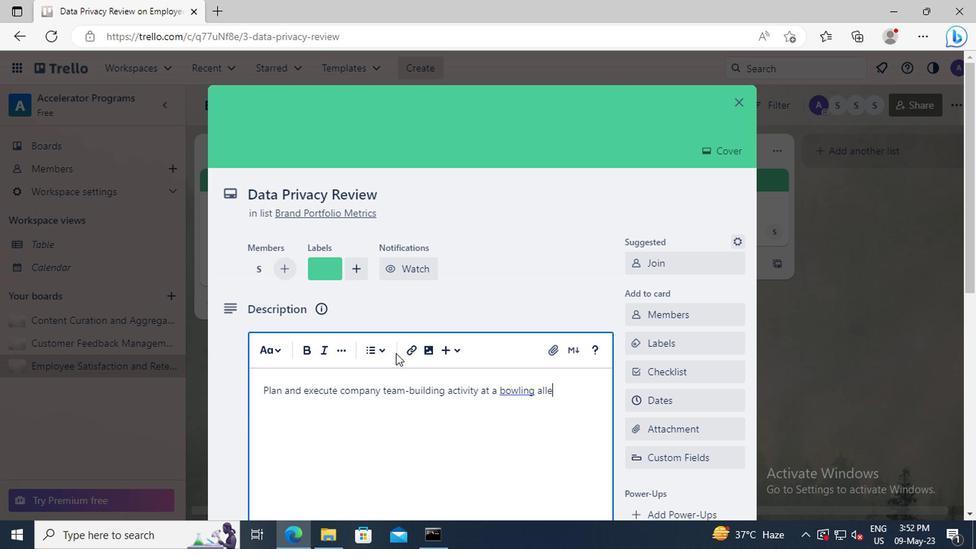 
Action: Mouse moved to (394, 354)
Screenshot: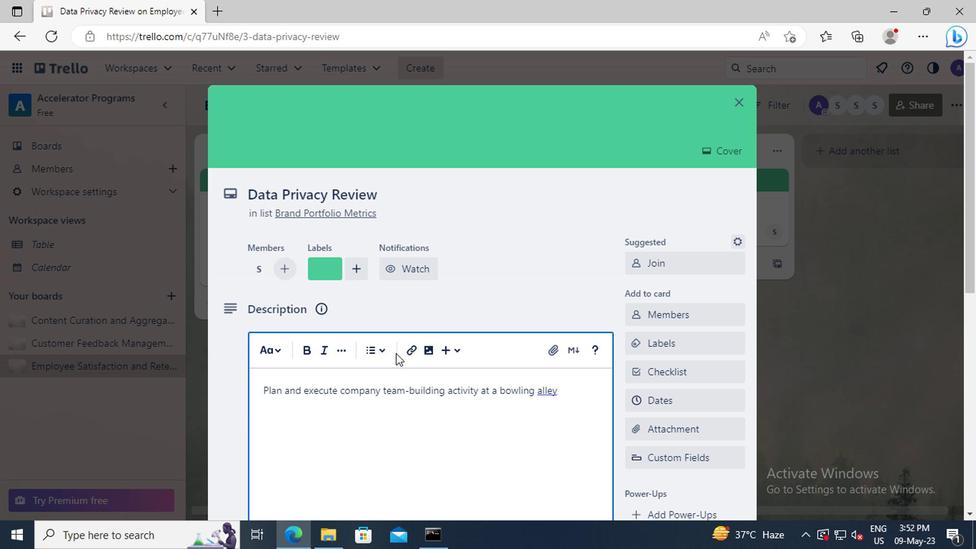 
Action: Mouse scrolled (394, 354) with delta (0, 0)
Screenshot: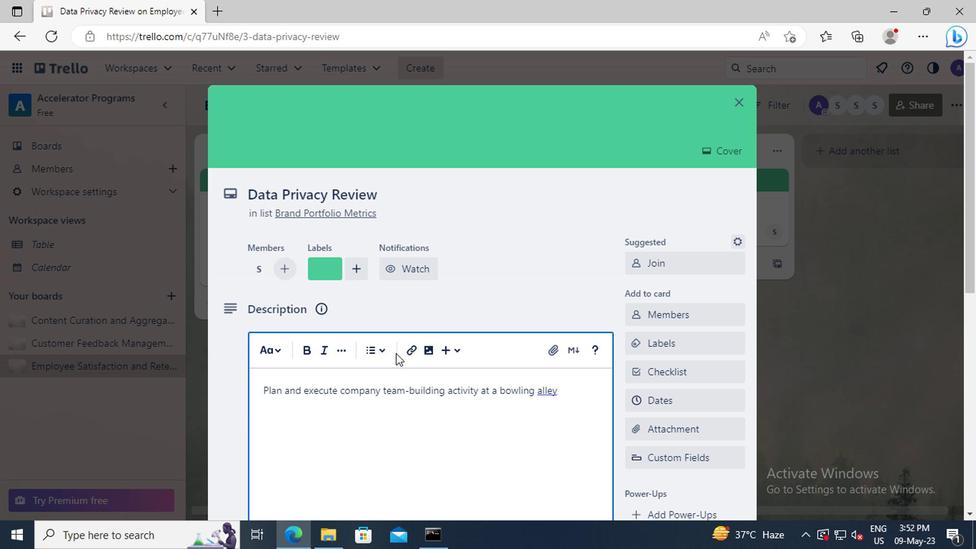 
Action: Mouse moved to (394, 354)
Screenshot: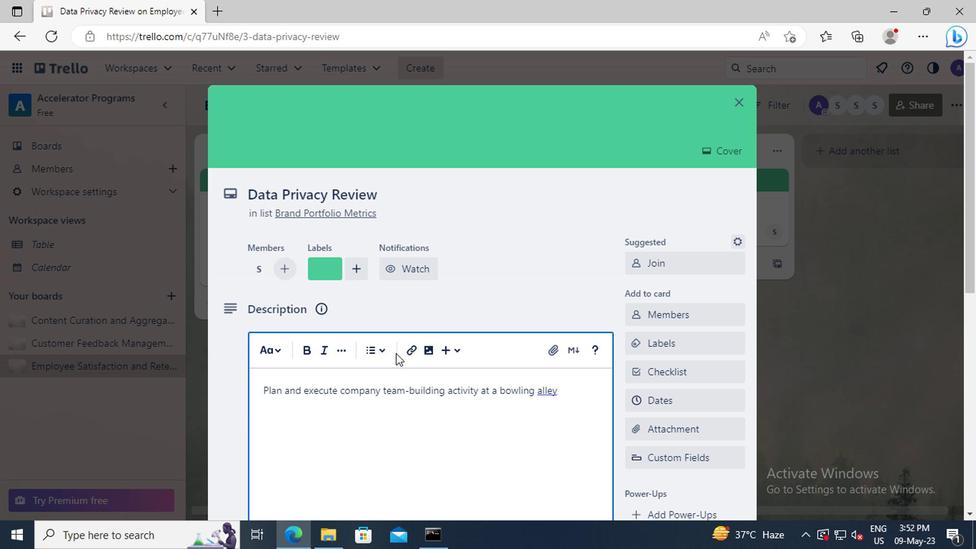 
Action: Mouse scrolled (394, 354) with delta (0, 0)
Screenshot: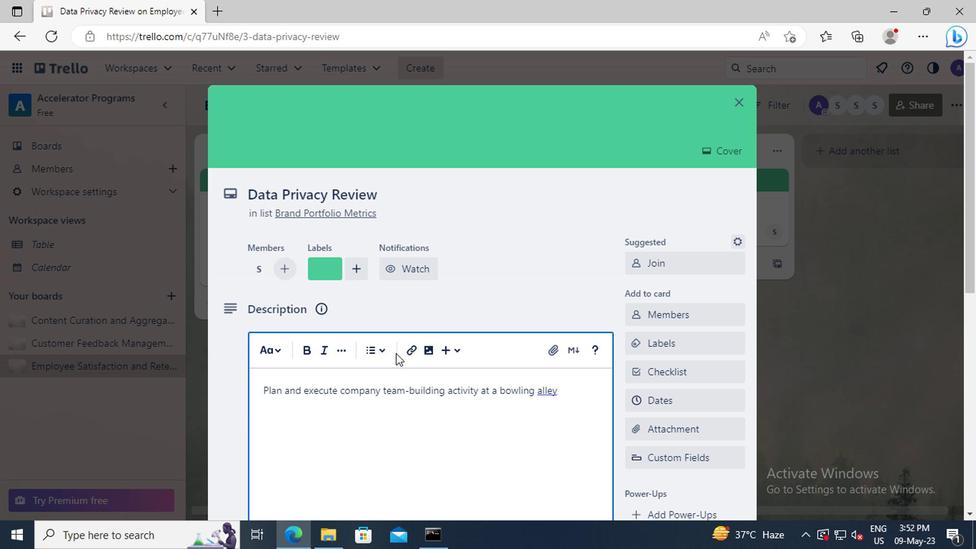 
Action: Mouse moved to (267, 409)
Screenshot: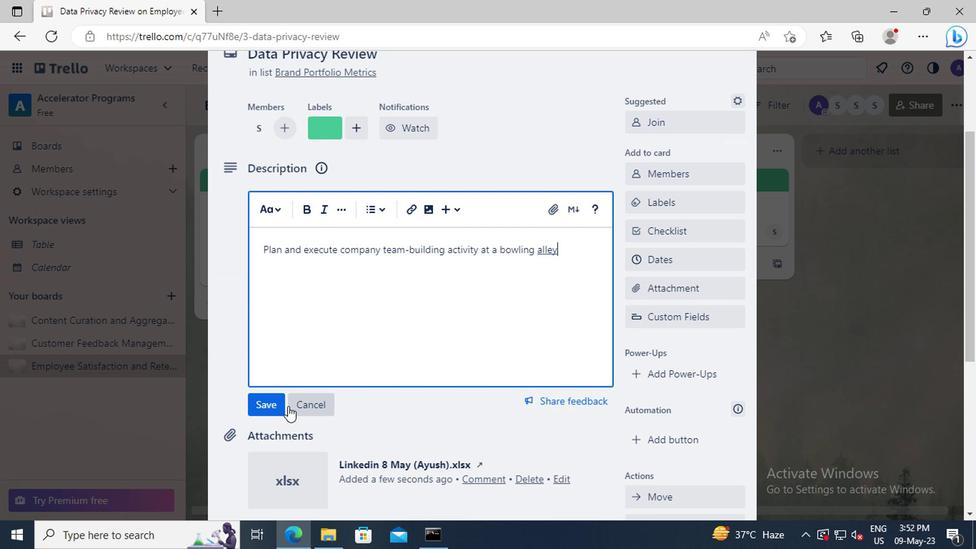 
Action: Mouse pressed left at (267, 409)
Screenshot: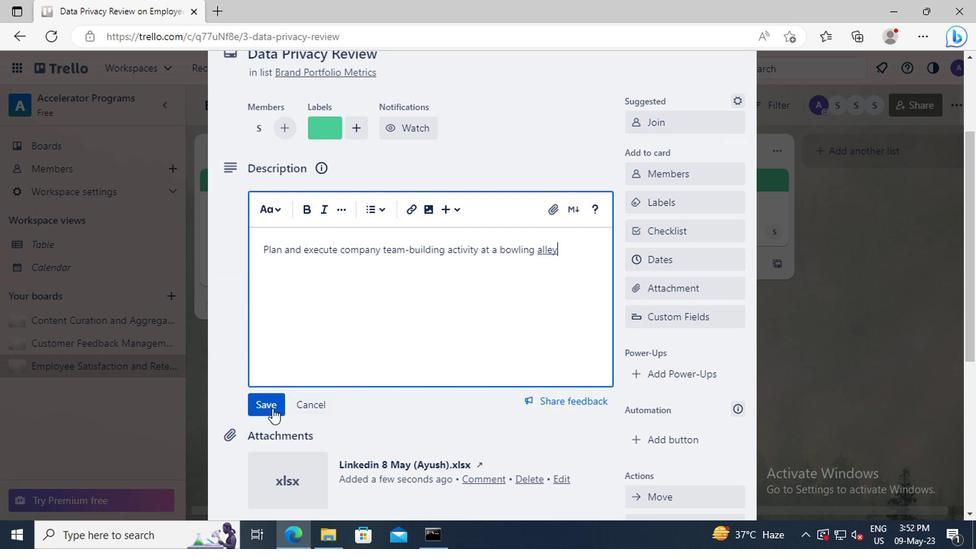 
Action: Mouse scrolled (267, 409) with delta (0, 0)
Screenshot: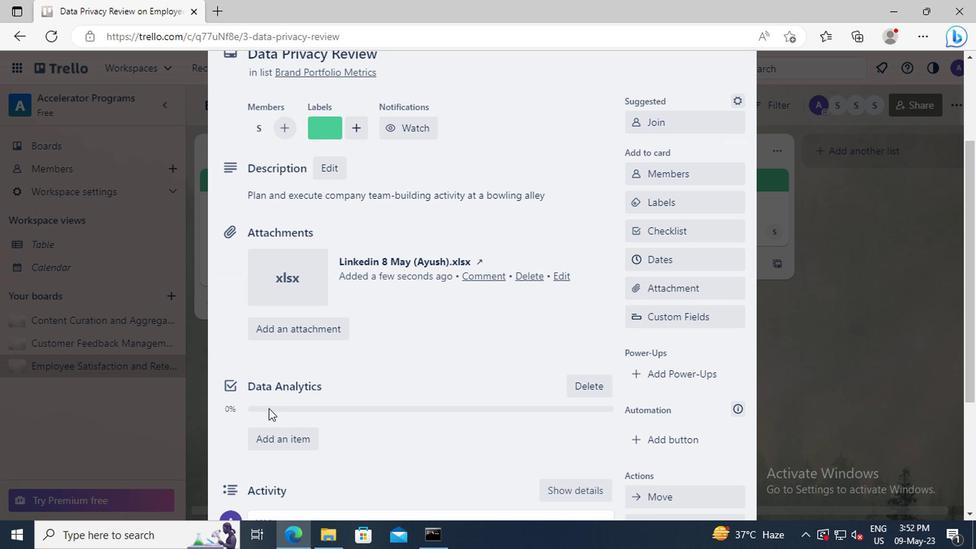 
Action: Mouse moved to (267, 410)
Screenshot: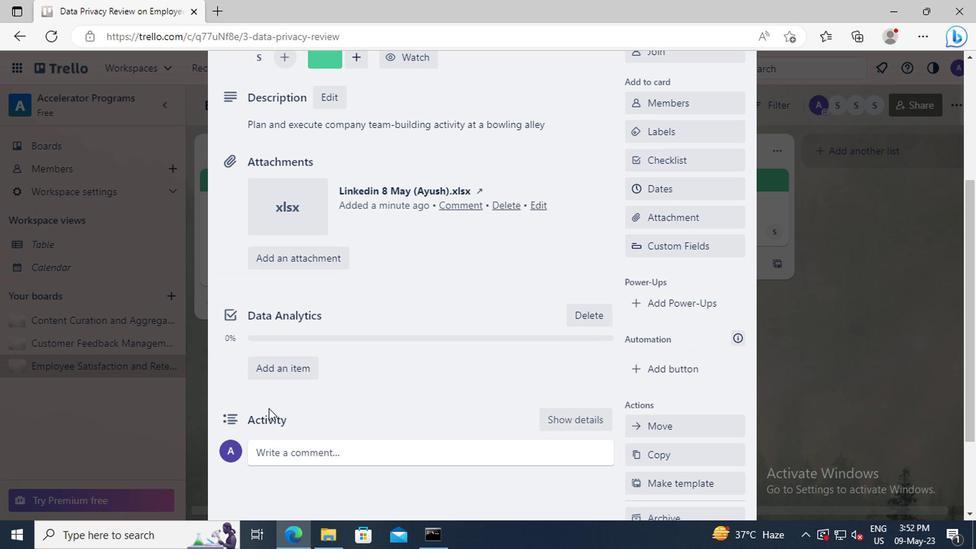 
Action: Mouse scrolled (267, 409) with delta (0, -1)
Screenshot: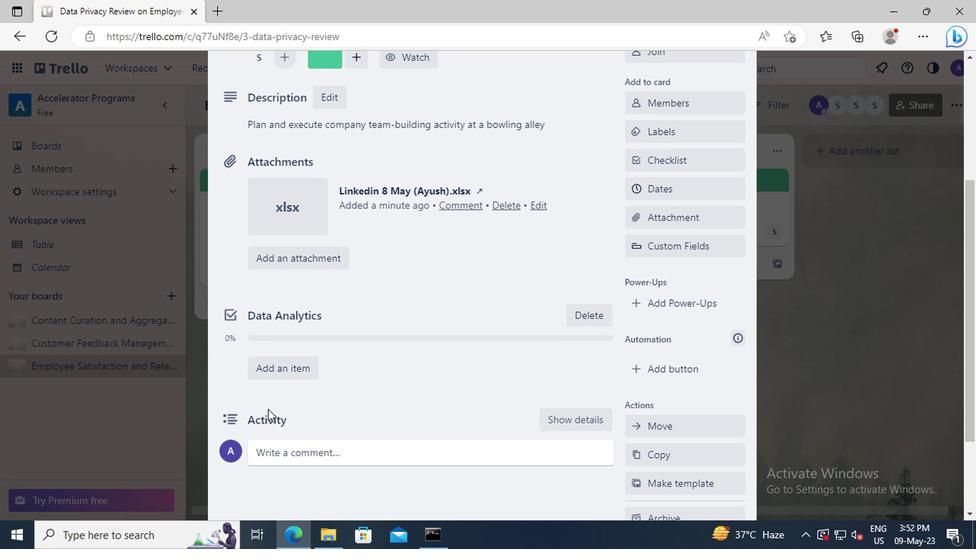 
Action: Mouse moved to (271, 393)
Screenshot: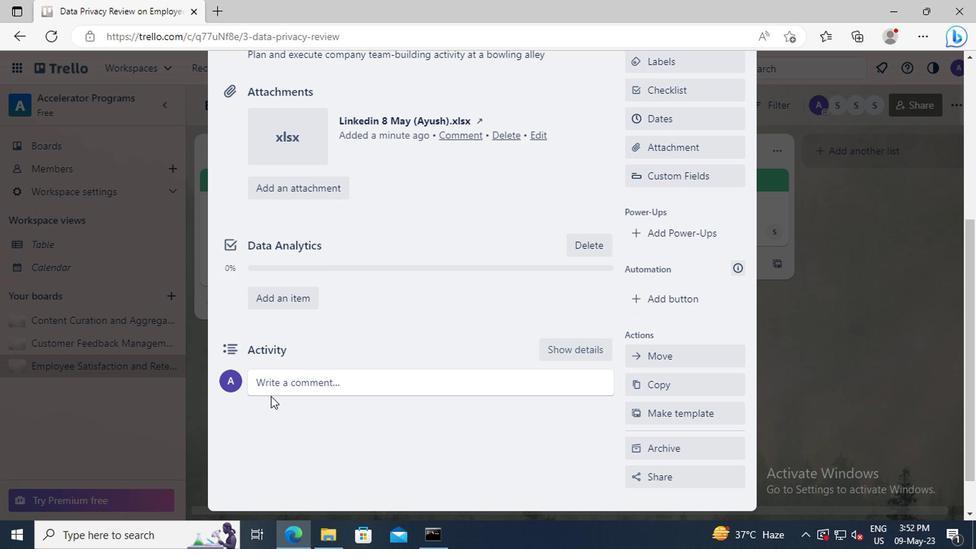 
Action: Mouse pressed left at (271, 393)
Screenshot: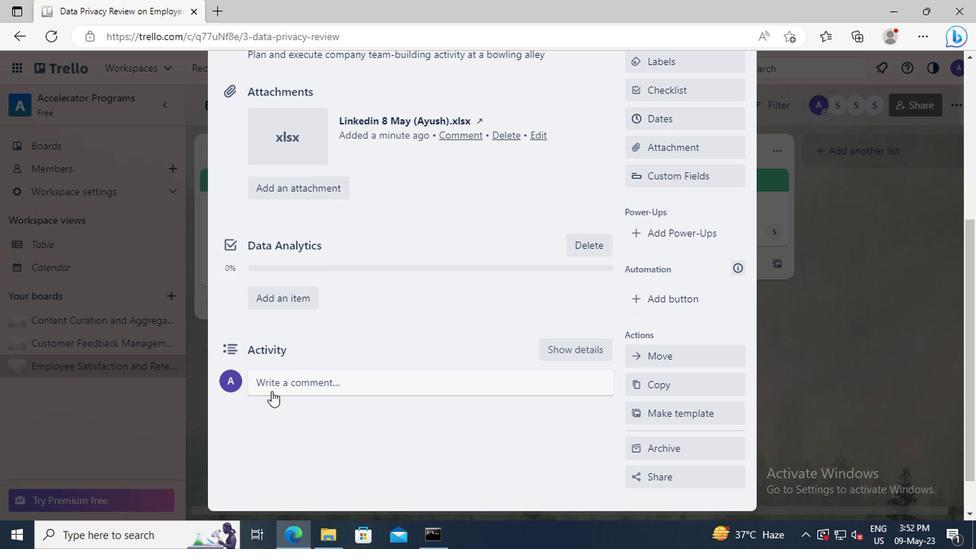 
Action: Key pressed <Key.shift>THIS<Key.space>TASK<Key.space>REQUIRES<Key.space>US<Key.space>TO<Key.space>BE<Key.space>DETAIL-ORIENTED<Key.space>AND<Key.space>METICULOUS,<Key.space>ENSURING<Key.space>THAT<Key.space>WE<Key.space>DO<Key.space>NOT<Key.space>MISS<Key.space>ANY<Key.space>IMPORTANT<Key.space>INFORMATION<Key.space>OR<Key.space>DETAILS
Screenshot: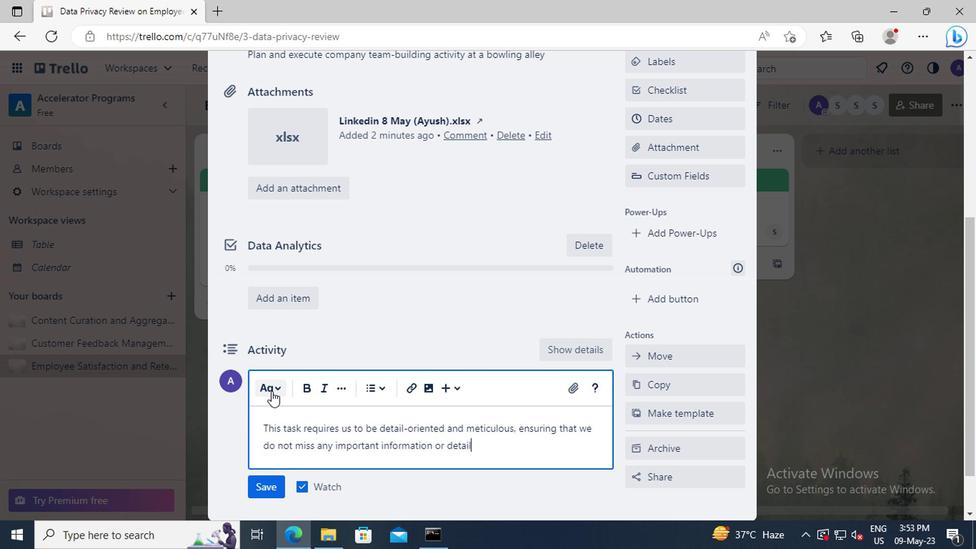
Action: Mouse scrolled (271, 392) with delta (0, -1)
Screenshot: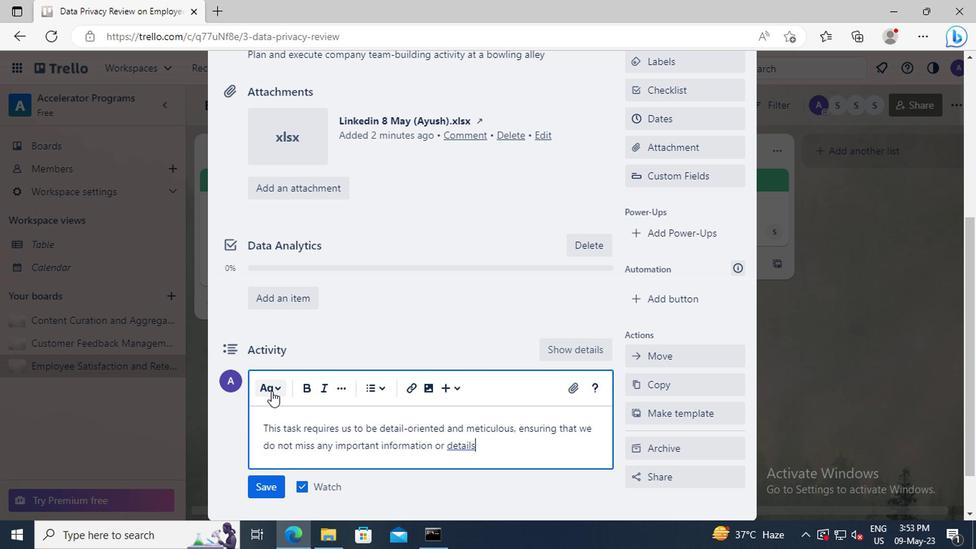 
Action: Mouse moved to (267, 425)
Screenshot: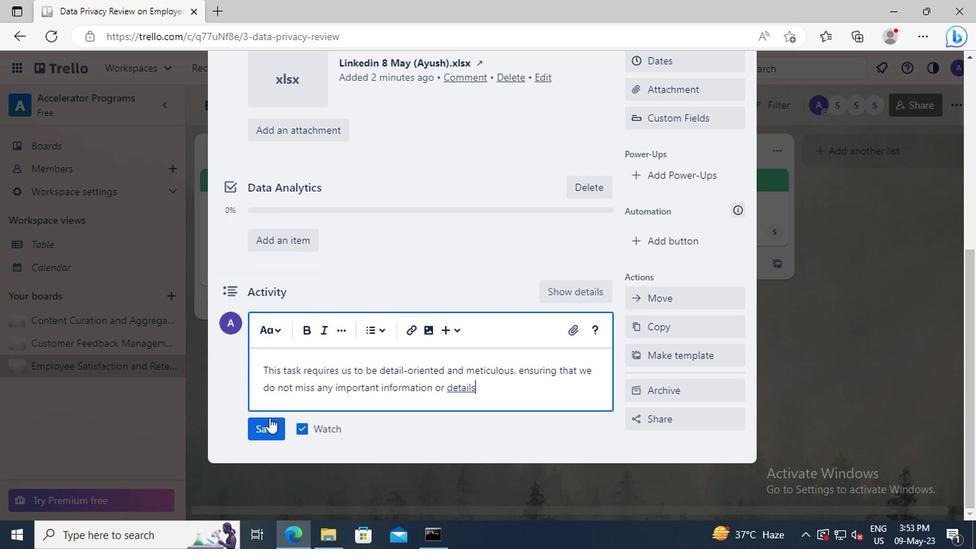 
Action: Mouse pressed left at (267, 425)
Screenshot: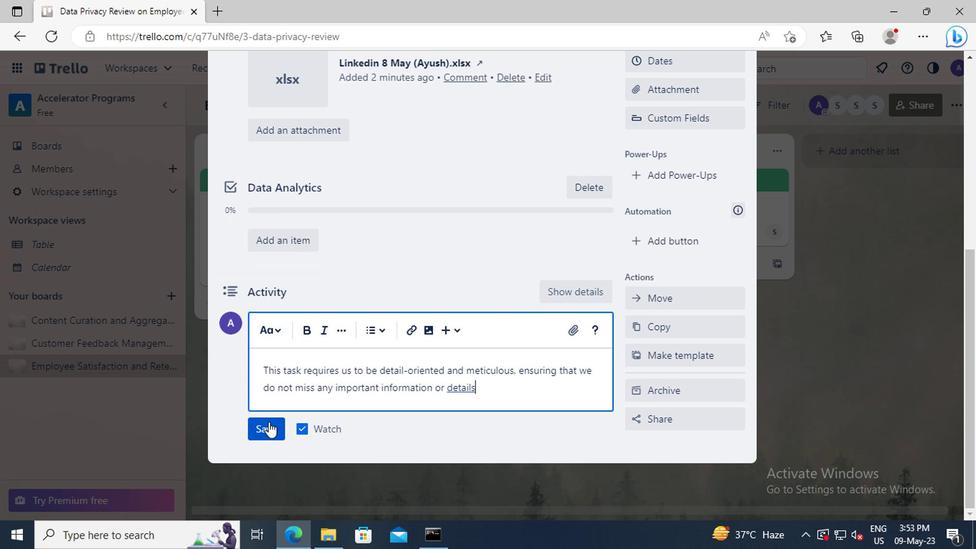 
Action: Mouse moved to (646, 334)
Screenshot: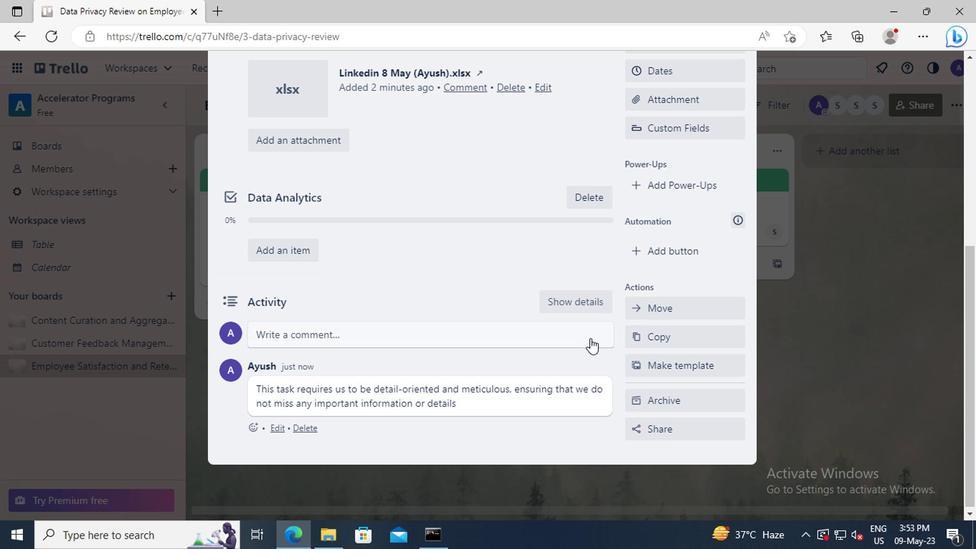 
Action: Mouse scrolled (646, 335) with delta (0, 0)
Screenshot: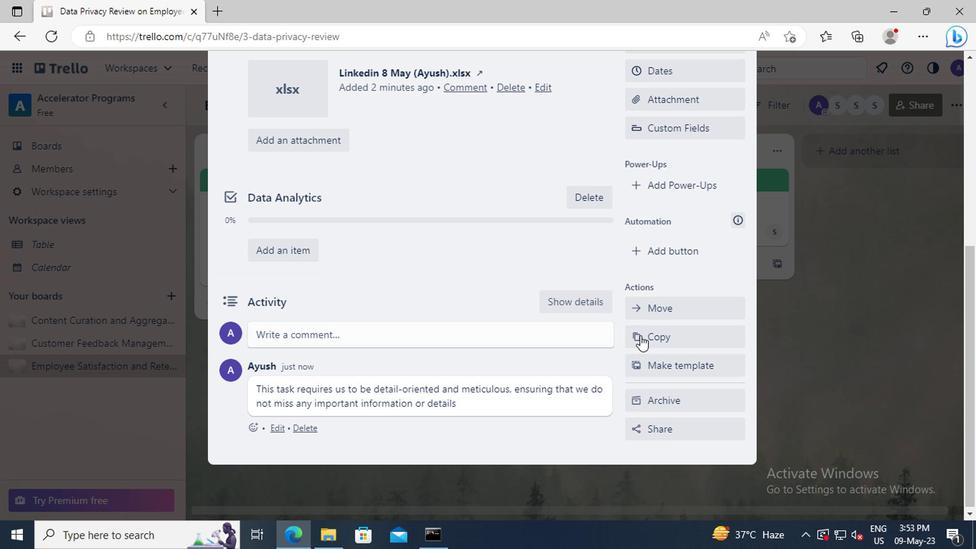 
Action: Mouse scrolled (646, 335) with delta (0, 0)
Screenshot: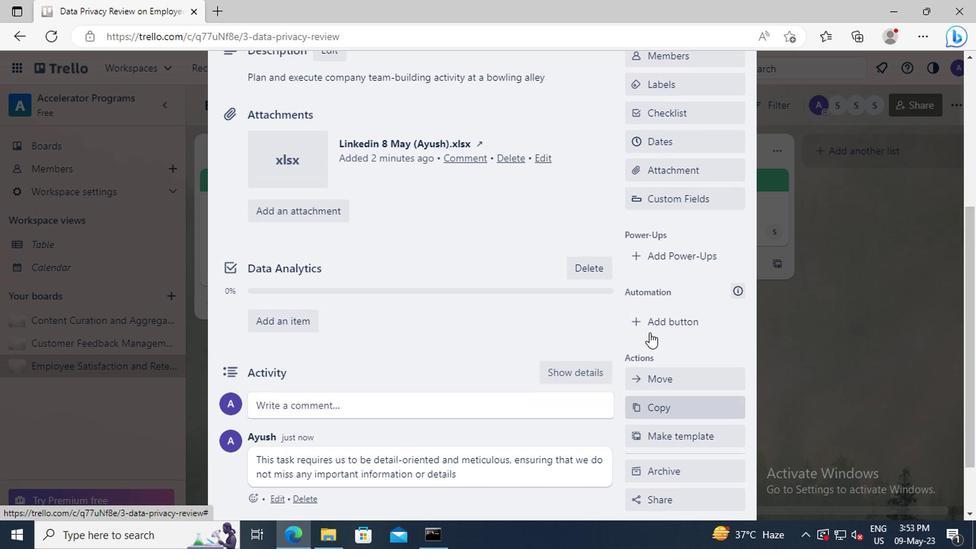 
Action: Mouse moved to (663, 218)
Screenshot: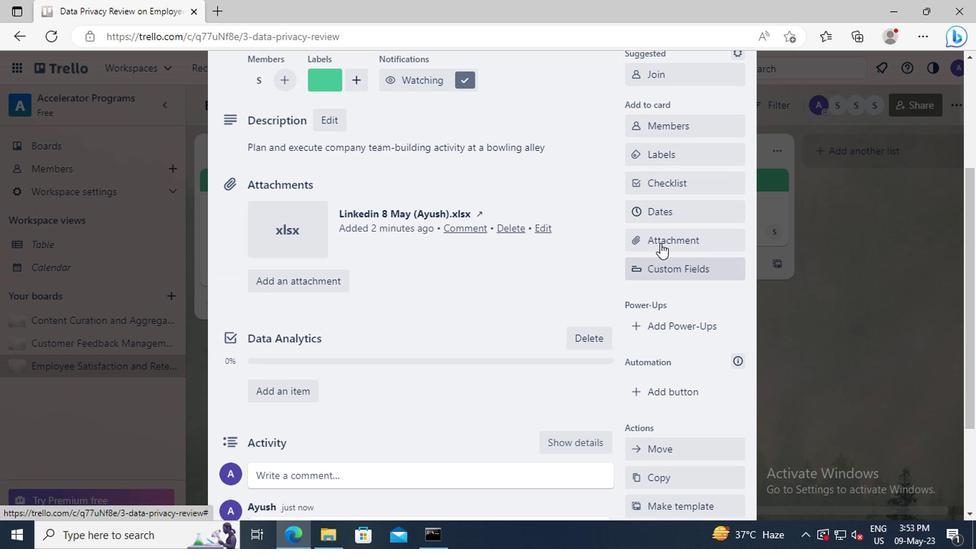 
Action: Mouse pressed left at (663, 218)
Screenshot: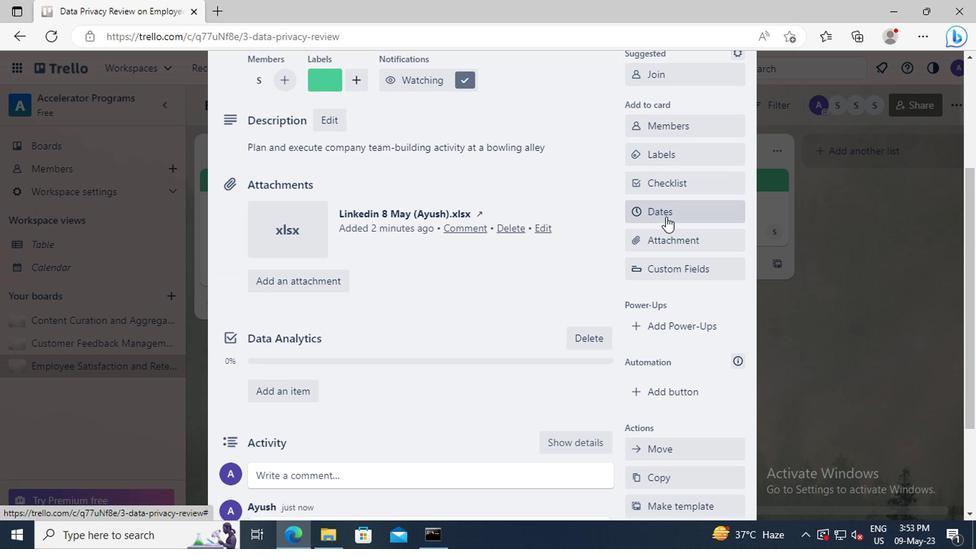 
Action: Mouse moved to (636, 364)
Screenshot: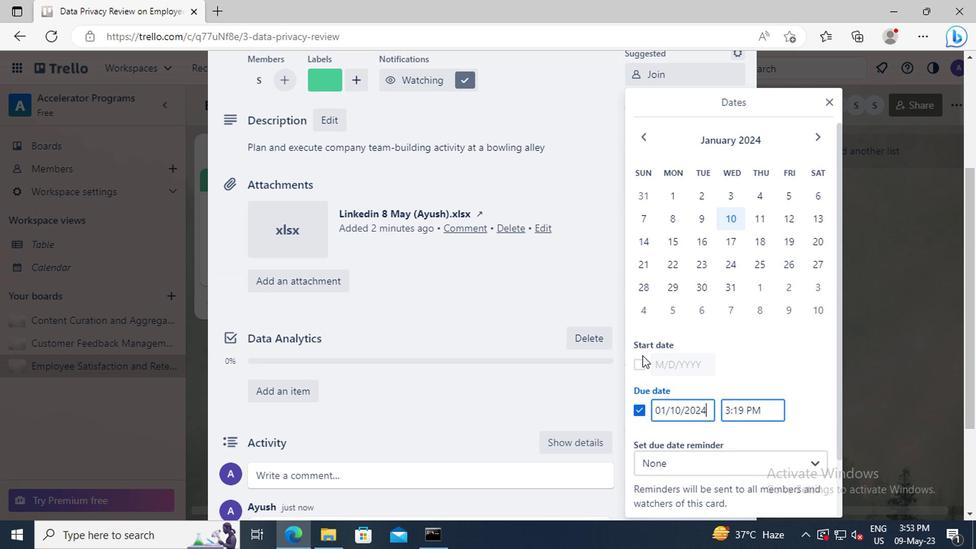 
Action: Mouse pressed left at (636, 364)
Screenshot: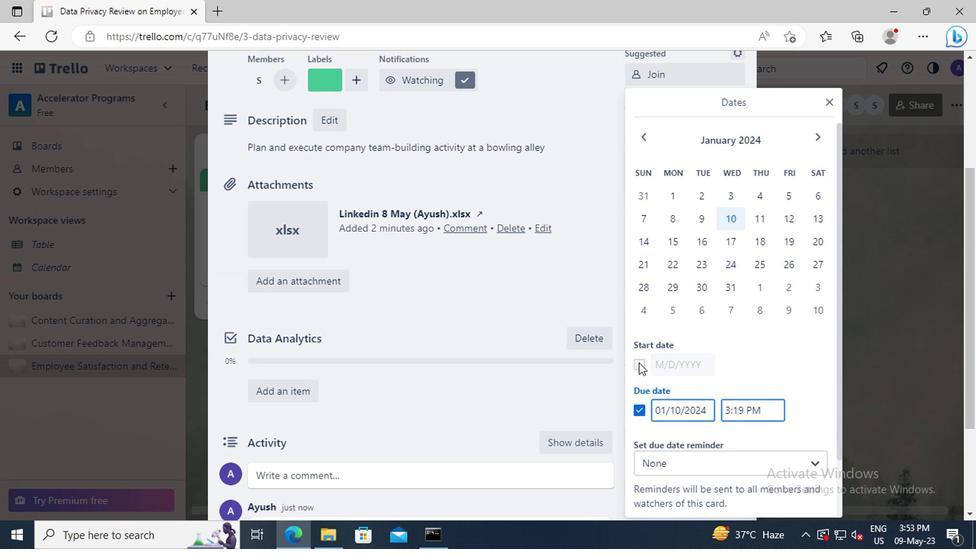 
Action: Mouse moved to (705, 367)
Screenshot: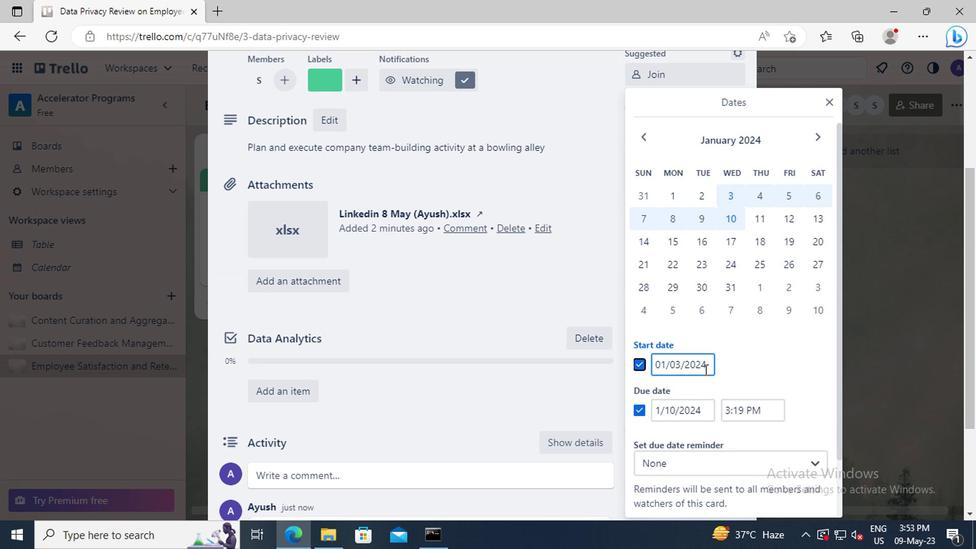 
Action: Mouse pressed left at (705, 367)
Screenshot: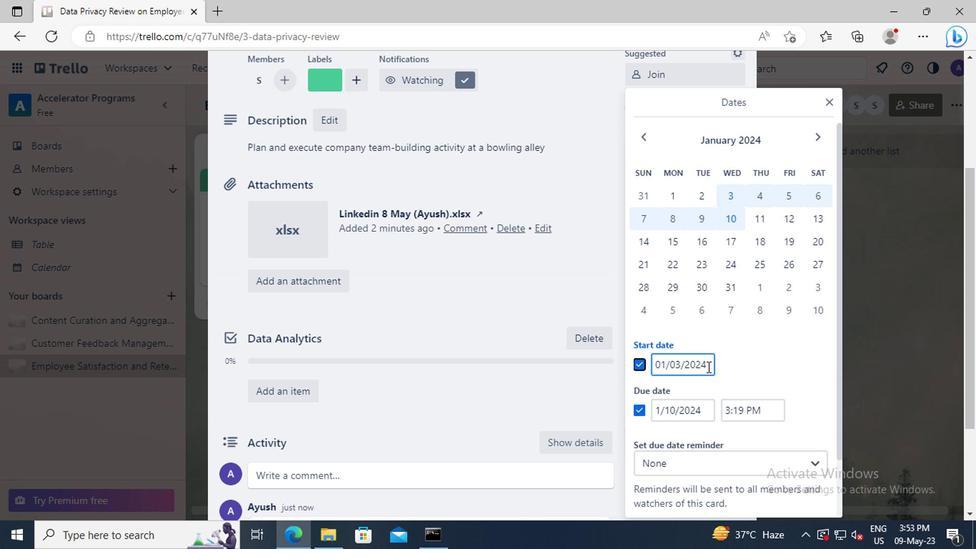 
Action: Key pressed <Key.left><Key.left><Key.left><Key.left><Key.left><Key.backspace>4
Screenshot: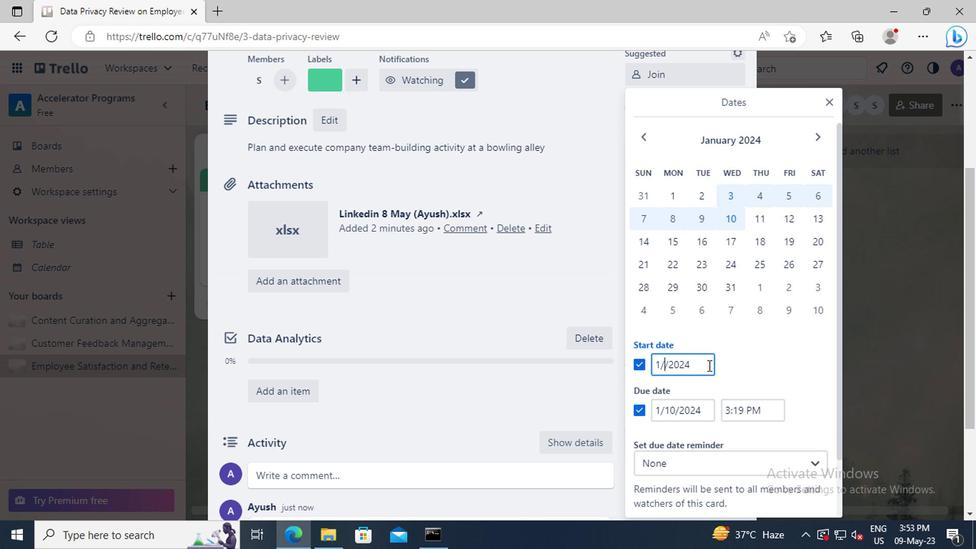 
Action: Mouse moved to (704, 411)
Screenshot: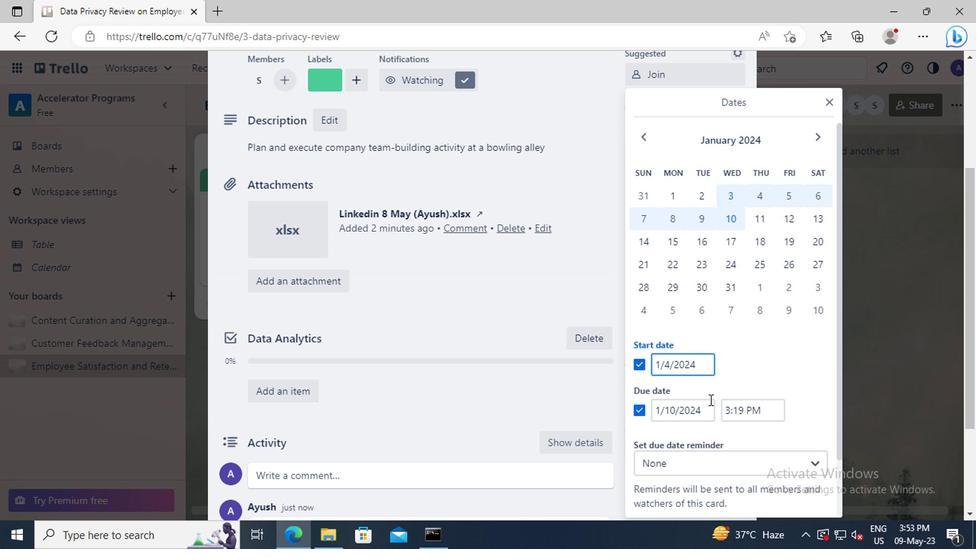
Action: Mouse pressed left at (704, 411)
Screenshot: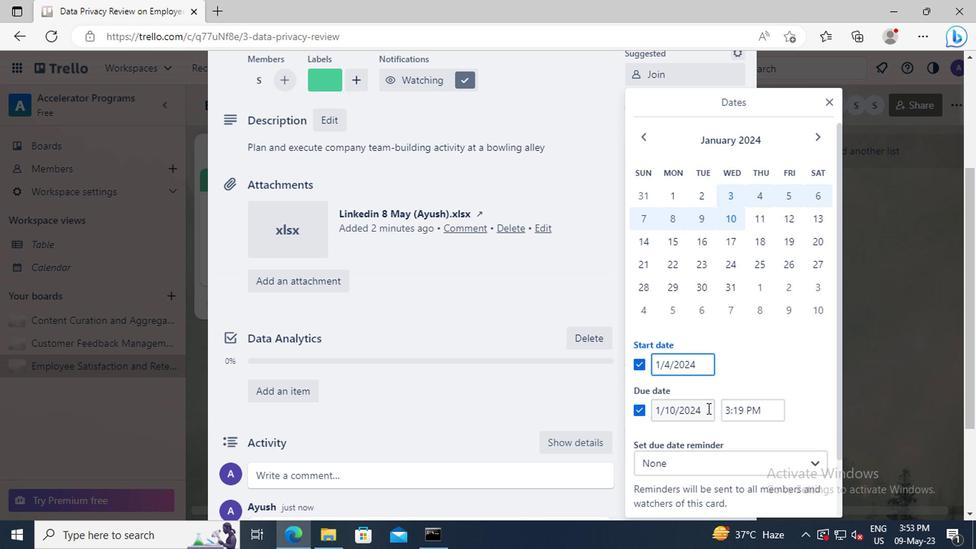 
Action: Key pressed <Key.left><Key.left><Key.left><Key.left><Key.left><Key.backspace><Key.backspace>11
Screenshot: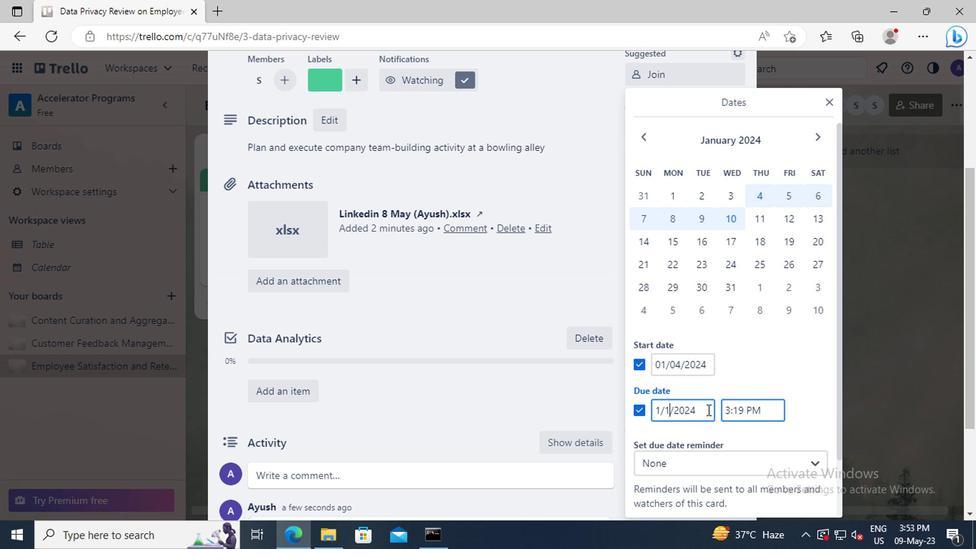 
Action: Mouse moved to (704, 411)
Screenshot: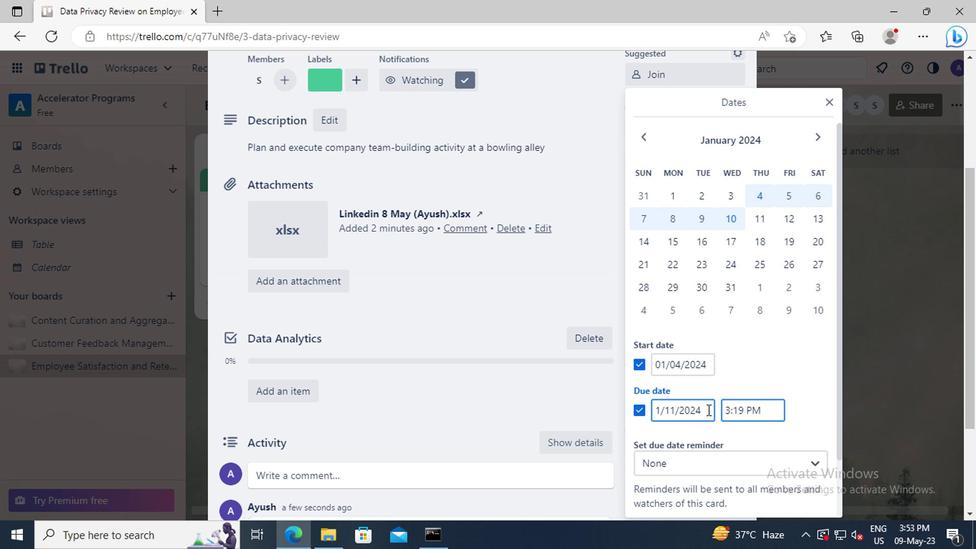 
Action: Mouse scrolled (704, 411) with delta (0, 0)
Screenshot: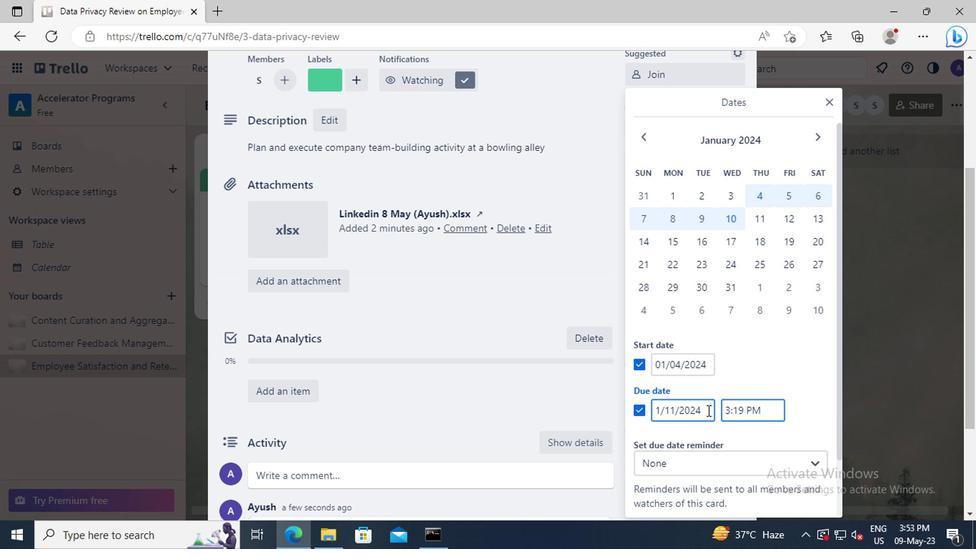 
Action: Mouse moved to (709, 466)
Screenshot: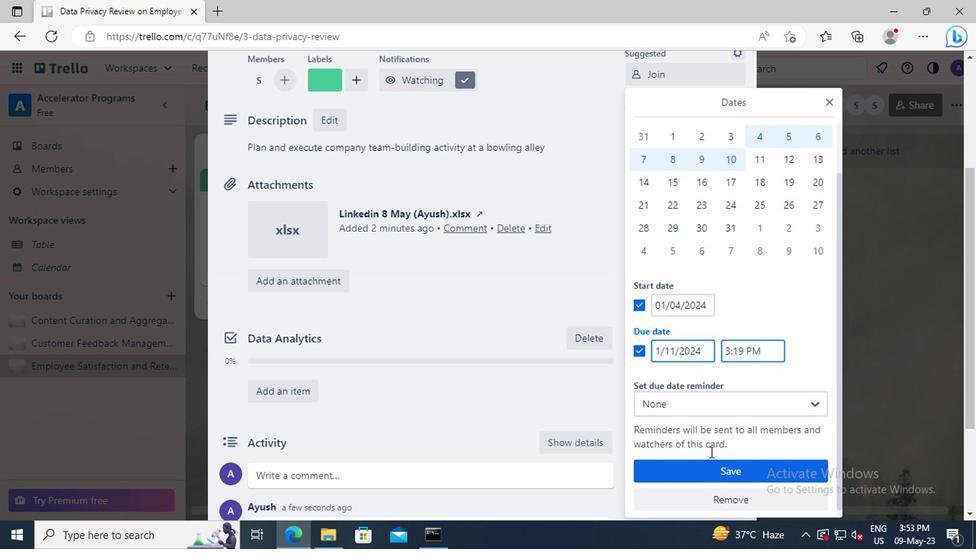 
Action: Mouse pressed left at (709, 466)
Screenshot: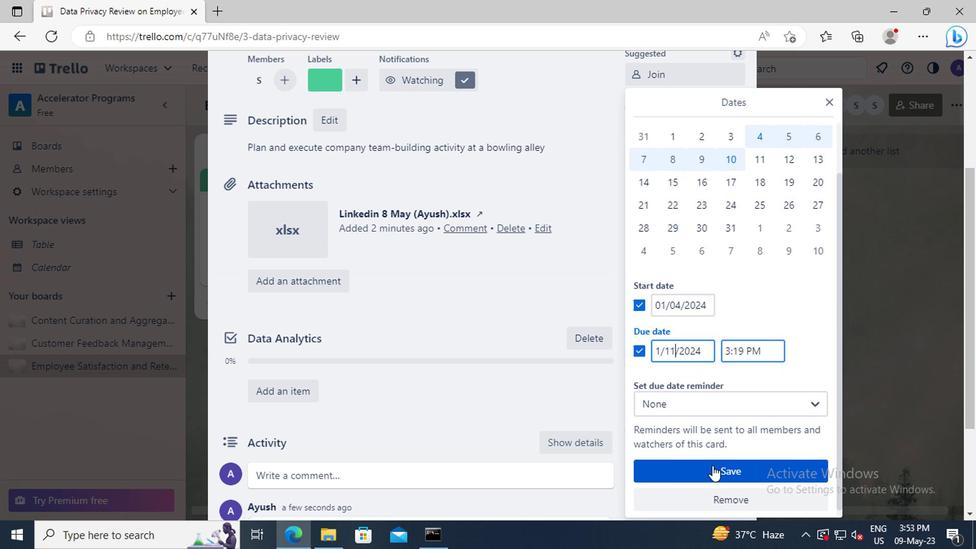 
